 Task: Log work in the project AgileBazaar for the issue 'Upgrade the deployment process of a web application to improve the speed and reliability of deployment' spent time as '3w 3d 12h 19m' and remaining time as '3w 2d 14h 41m' and add a flag. Now add the issue to the epic 'Event Management Process Improvement'. Log work in the project AgileBazaar for the issue 'Create a new online platform for online cooking courses with advanced recipe sharing and meal planning features' spent time as '2w 4d 7h 42m' and remaining time as '5w 3d 6h 43m' and clone the issue. Now add the issue to the epic 'Access Management Process Improvement'
Action: Mouse moved to (197, 60)
Screenshot: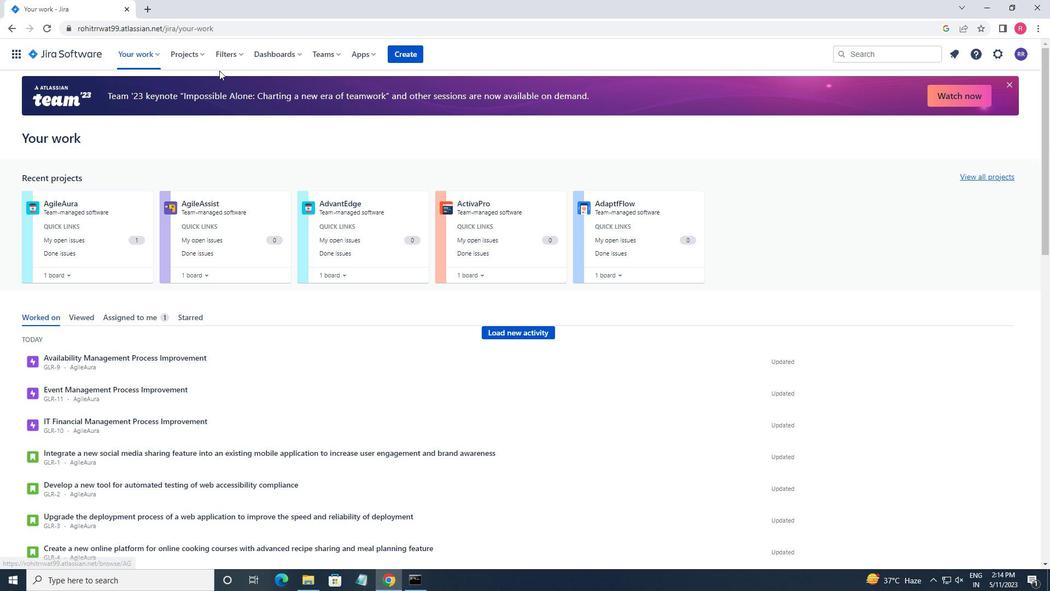 
Action: Mouse pressed left at (197, 60)
Screenshot: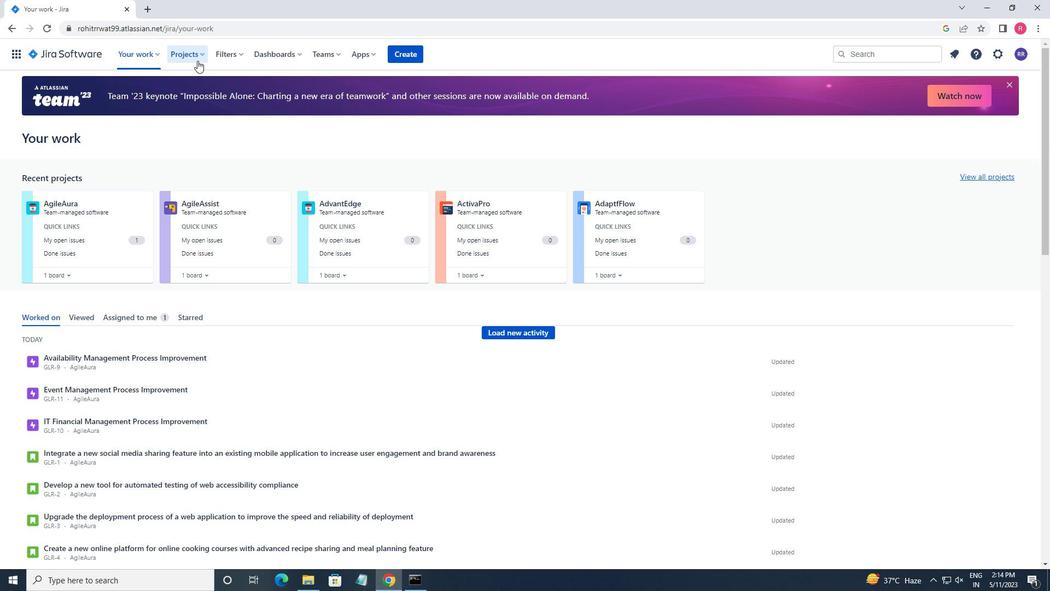 
Action: Mouse moved to (216, 99)
Screenshot: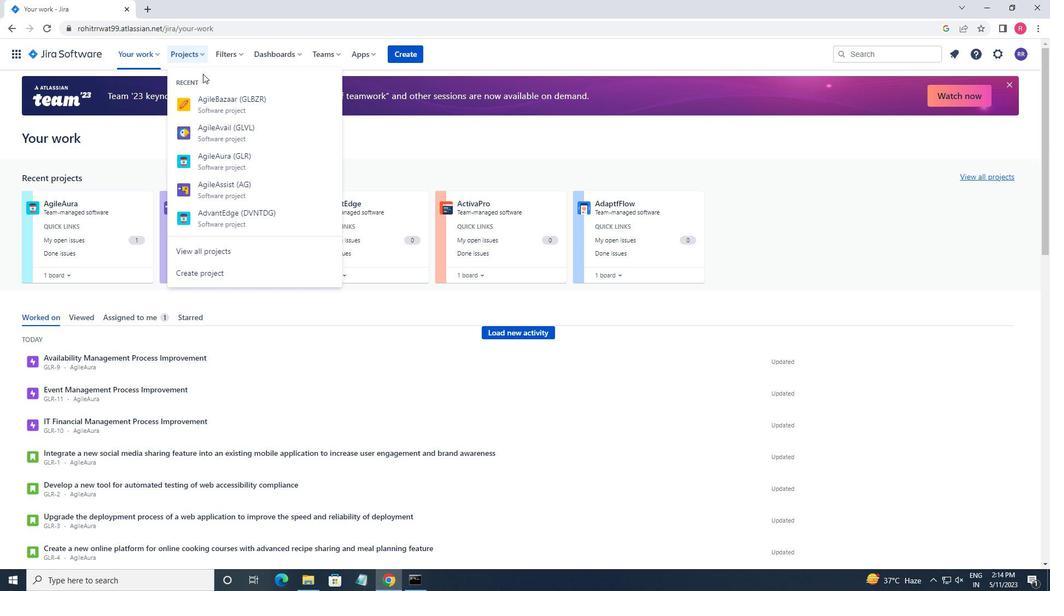 
Action: Mouse pressed left at (216, 99)
Screenshot: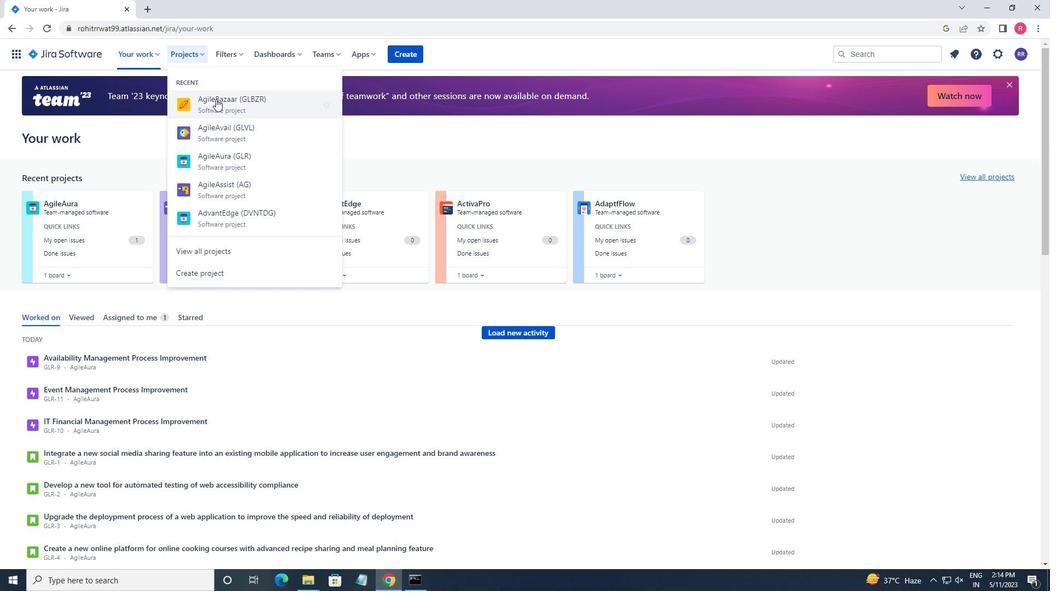 
Action: Mouse moved to (71, 167)
Screenshot: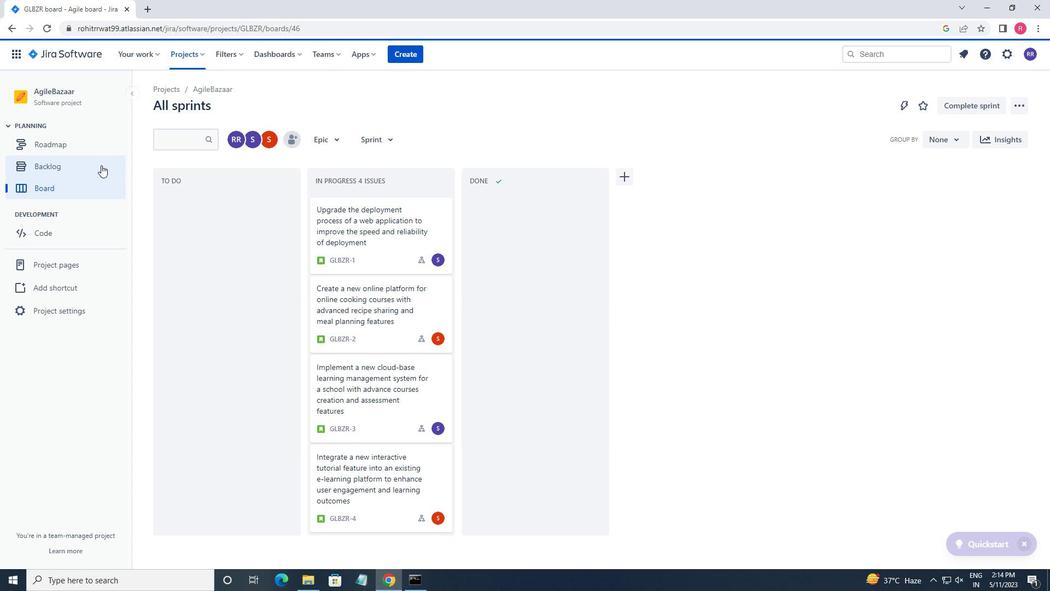 
Action: Mouse pressed left at (71, 167)
Screenshot: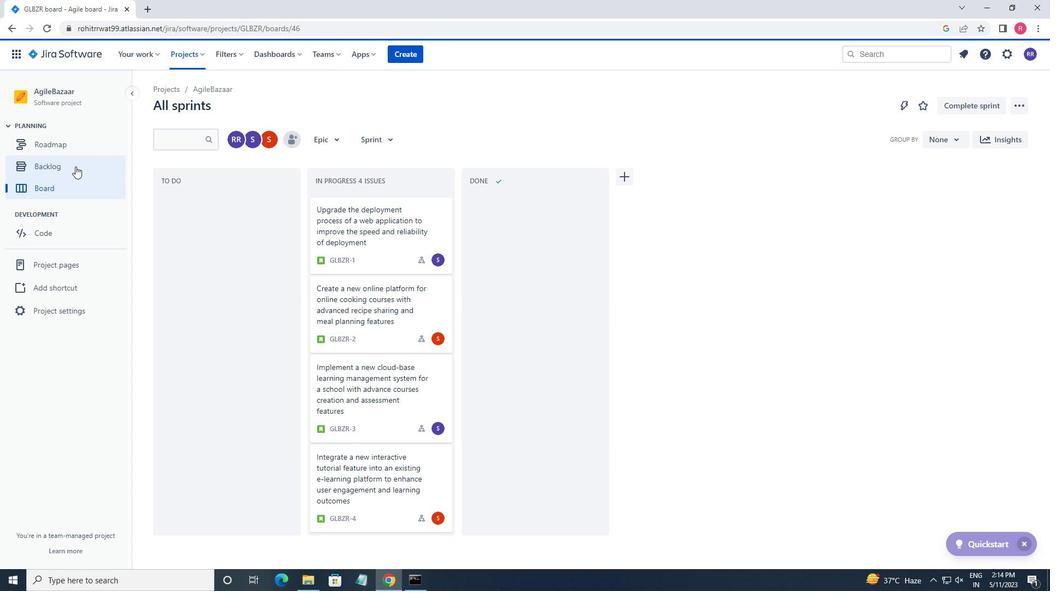 
Action: Mouse moved to (860, 196)
Screenshot: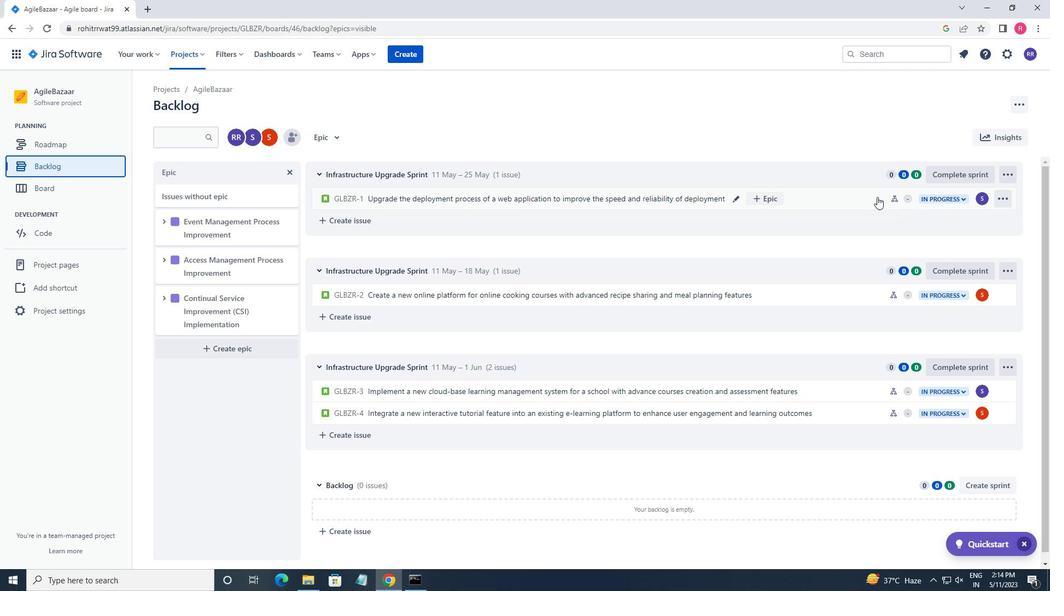 
Action: Mouse pressed left at (860, 196)
Screenshot: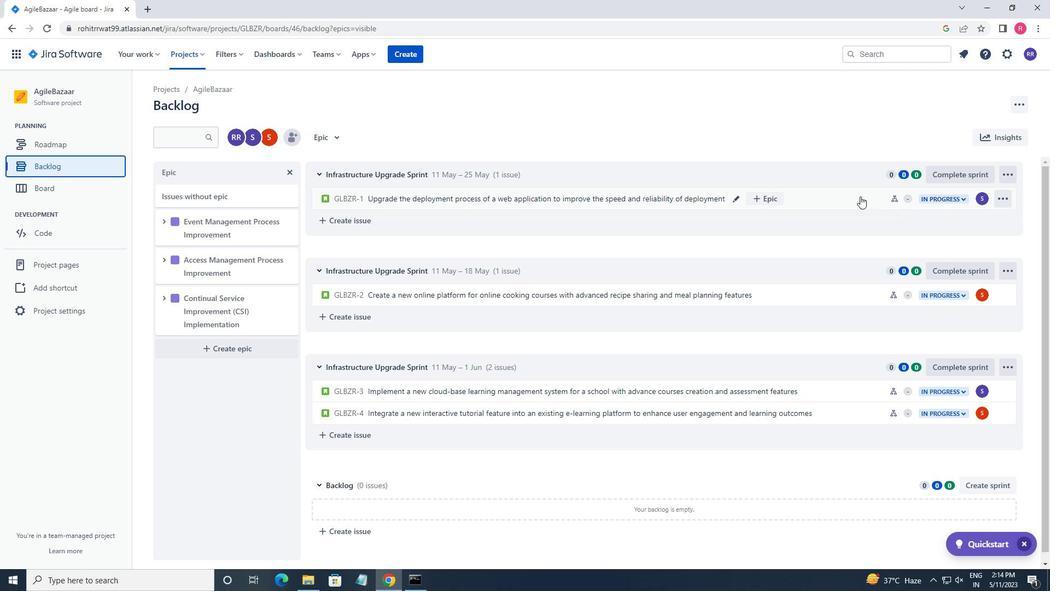 
Action: Mouse moved to (1006, 173)
Screenshot: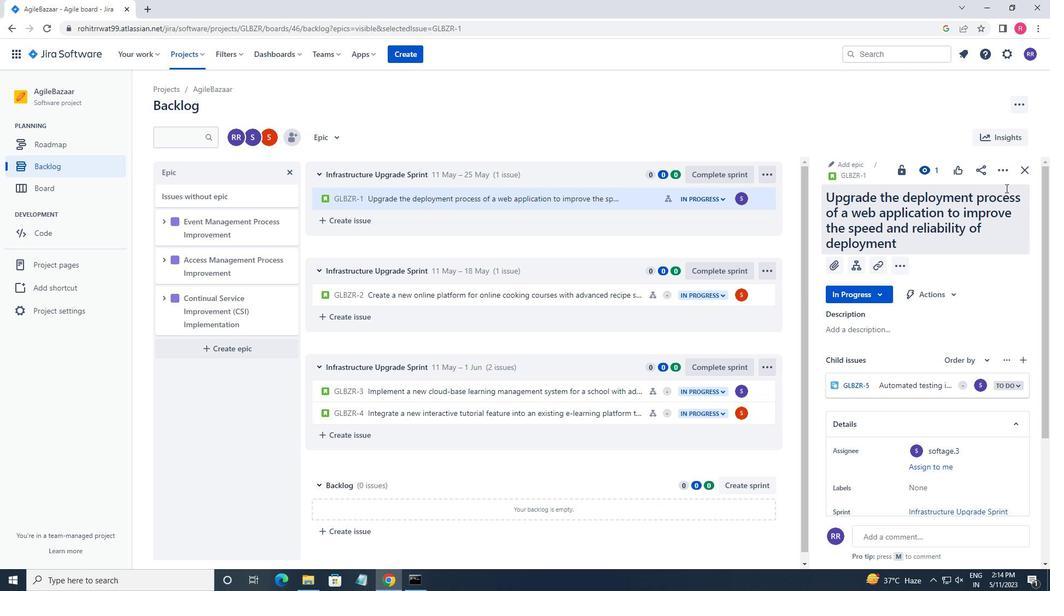 
Action: Mouse pressed left at (1006, 173)
Screenshot: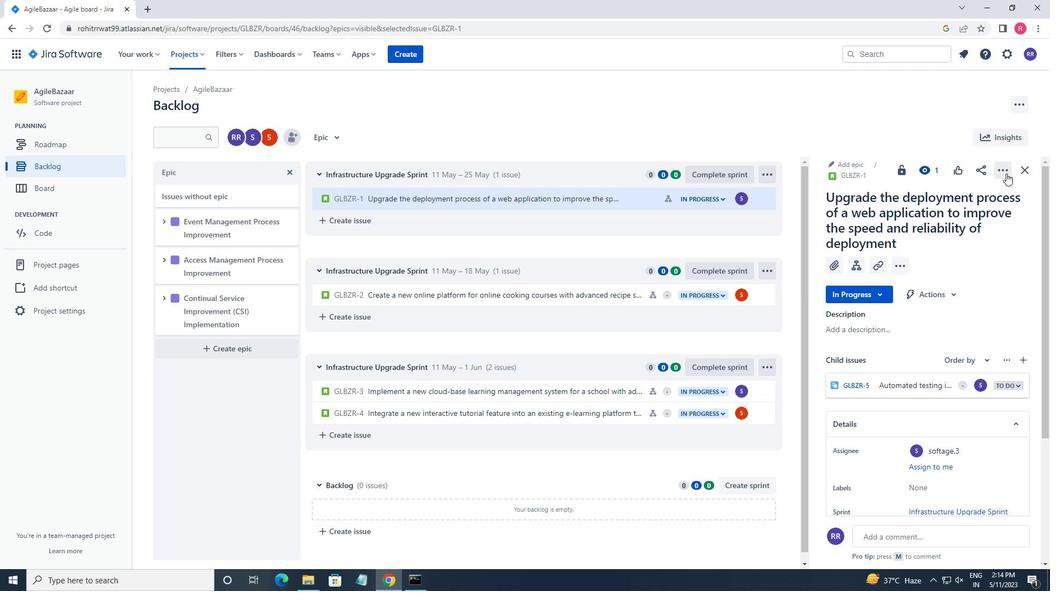
Action: Mouse moved to (915, 498)
Screenshot: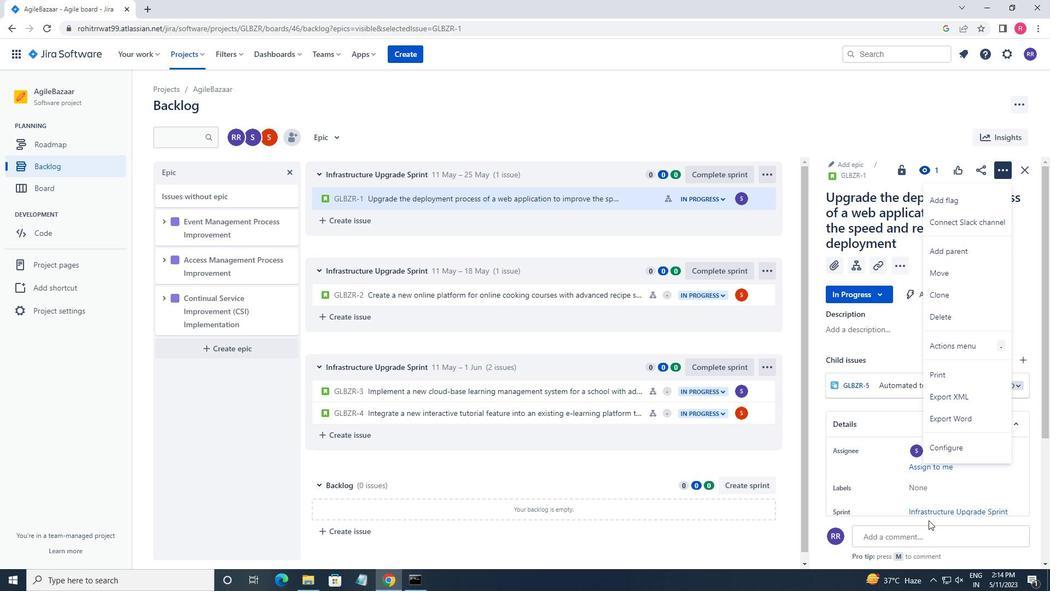 
Action: Mouse scrolled (915, 498) with delta (0, 0)
Screenshot: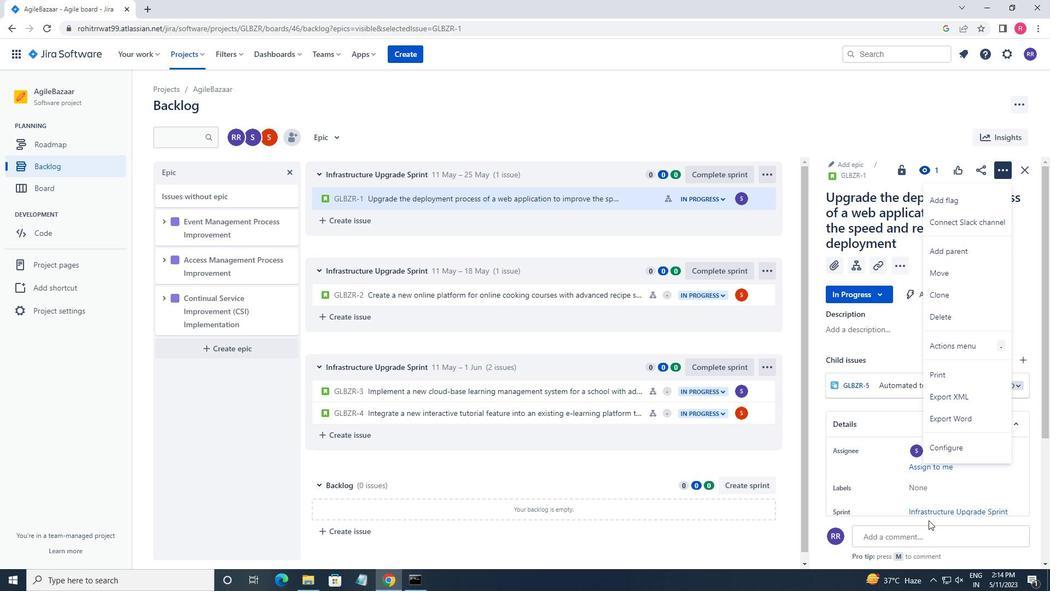 
Action: Mouse moved to (915, 498)
Screenshot: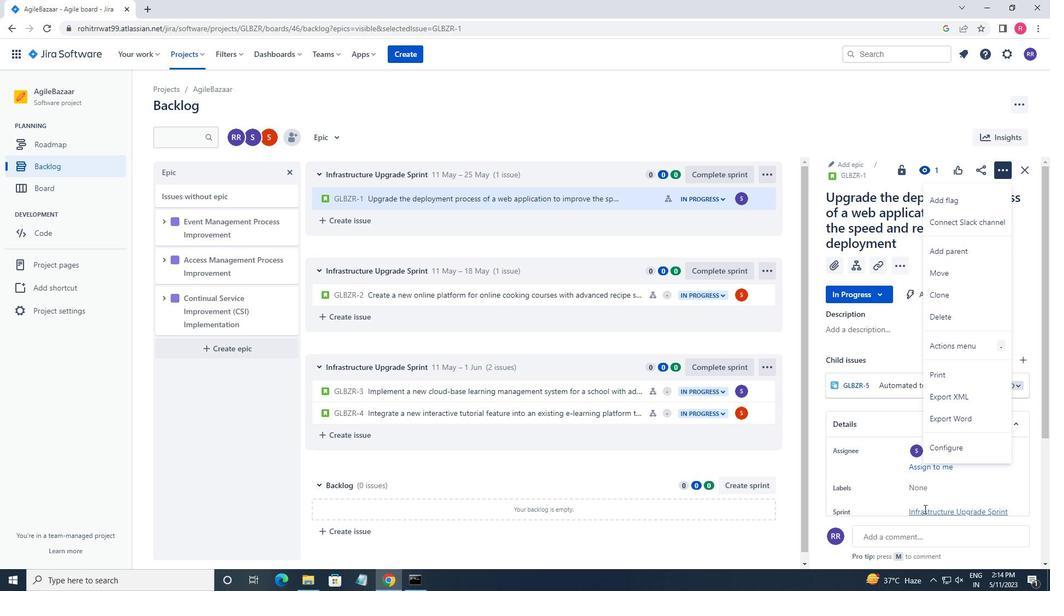 
Action: Mouse scrolled (915, 498) with delta (0, 0)
Screenshot: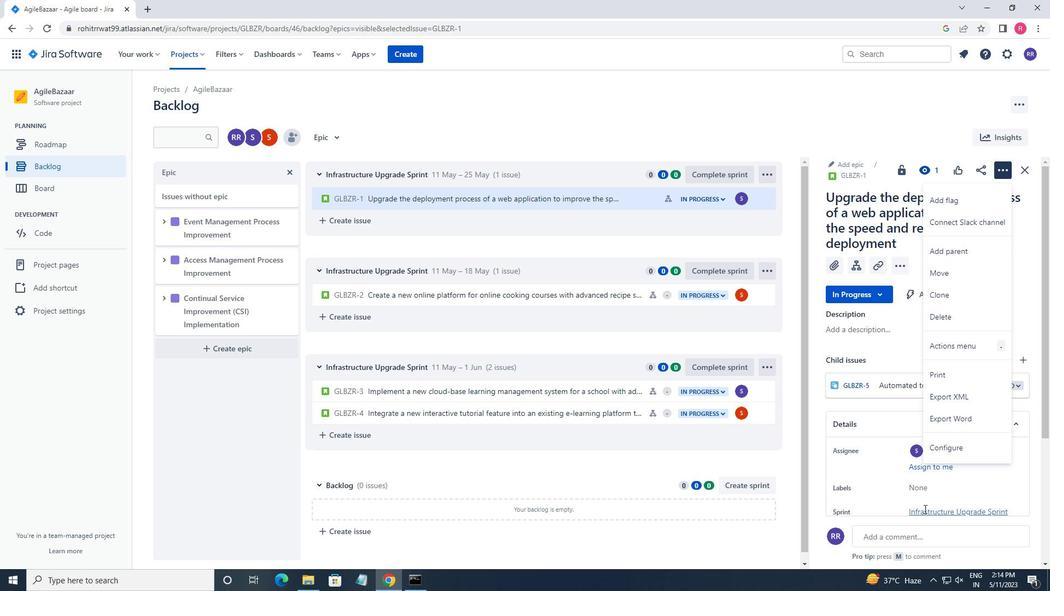 
Action: Mouse scrolled (915, 498) with delta (0, 0)
Screenshot: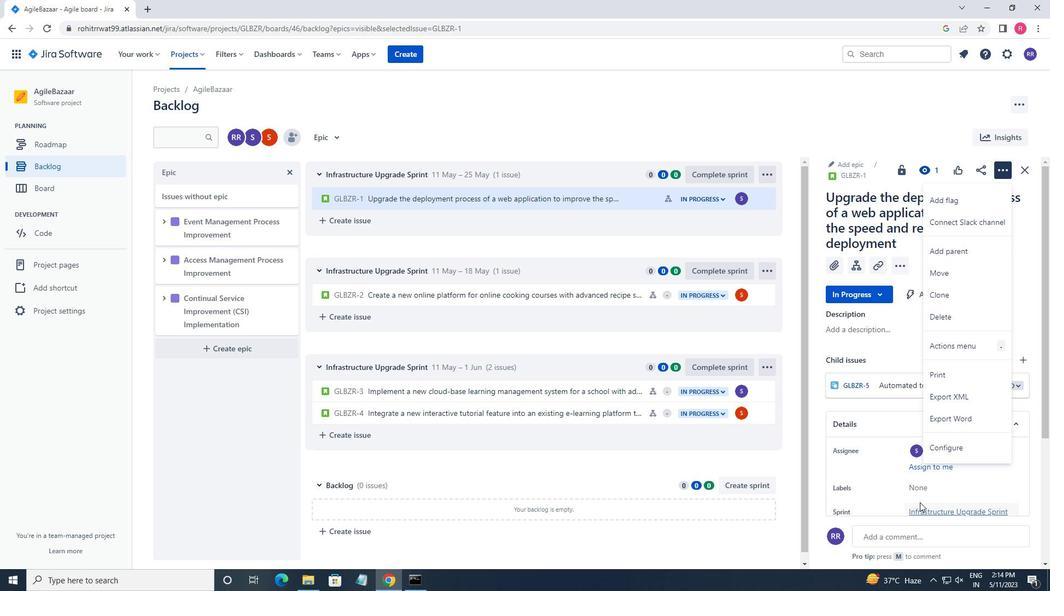 
Action: Mouse scrolled (915, 498) with delta (0, 0)
Screenshot: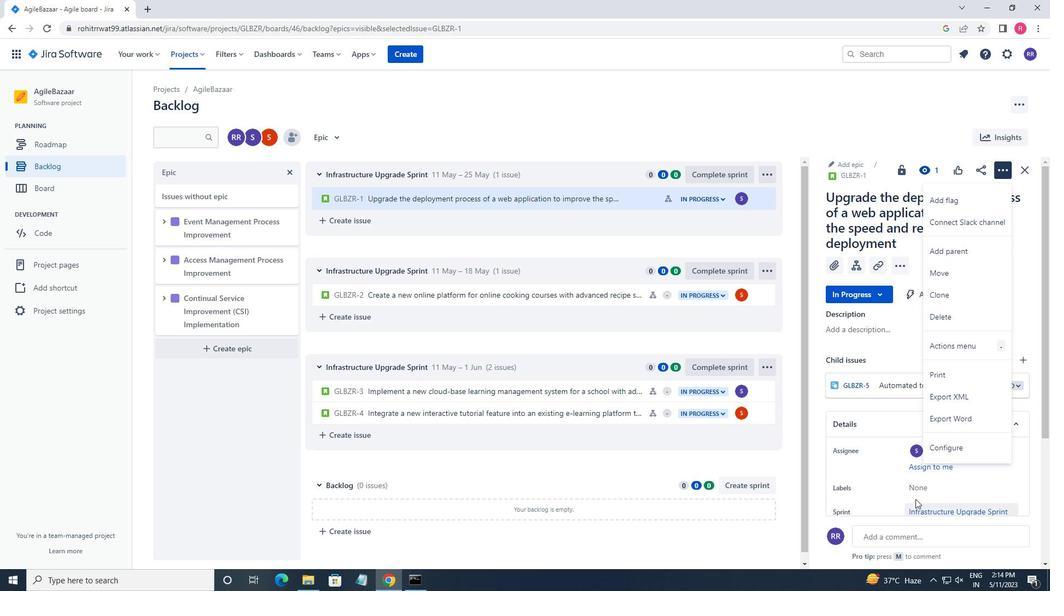 
Action: Mouse moved to (915, 498)
Screenshot: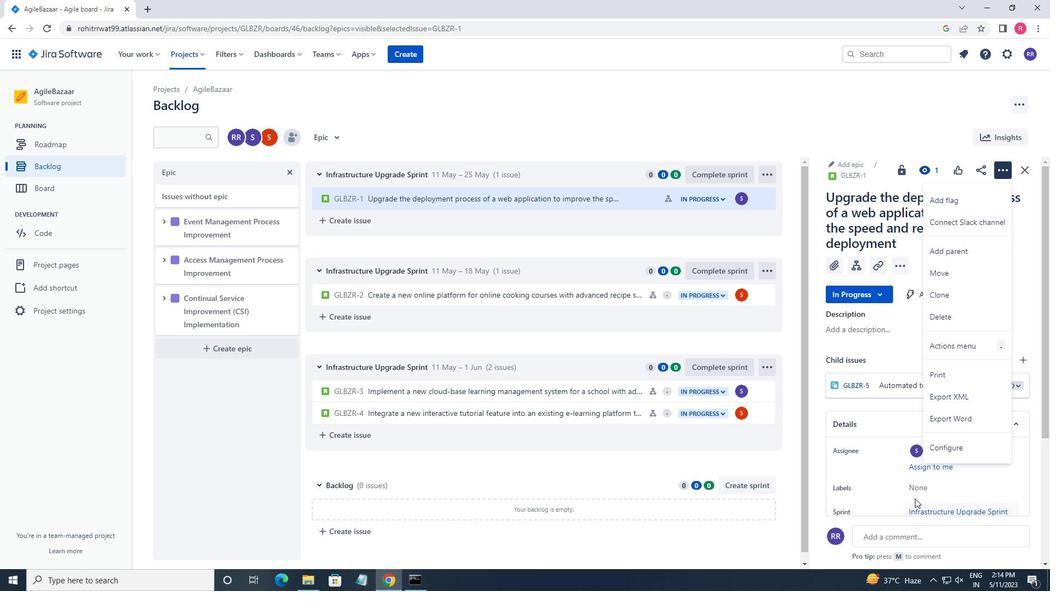 
Action: Mouse scrolled (915, 497) with delta (0, 0)
Screenshot: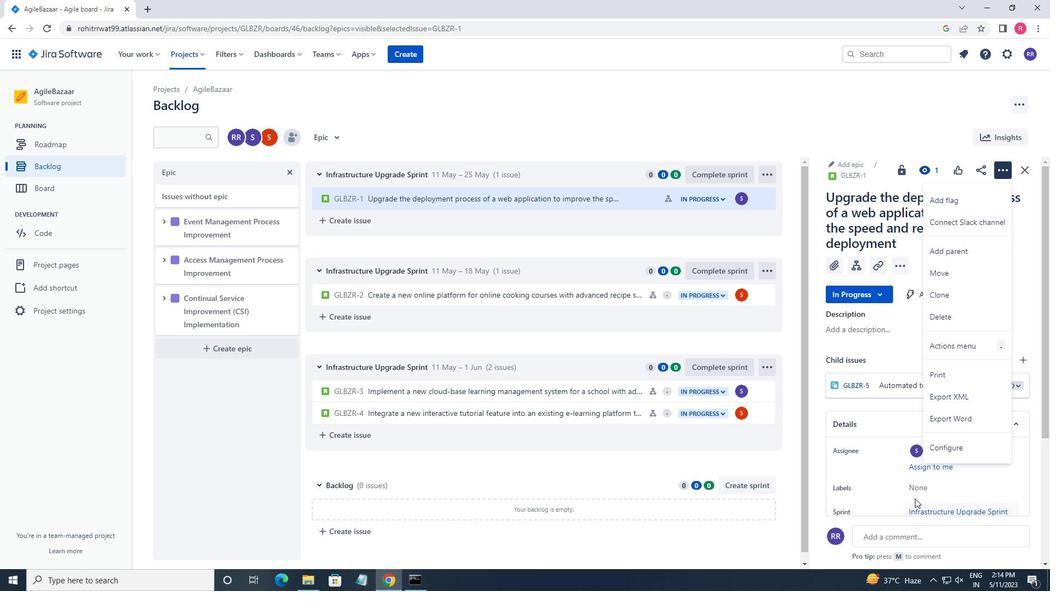 
Action: Mouse moved to (914, 496)
Screenshot: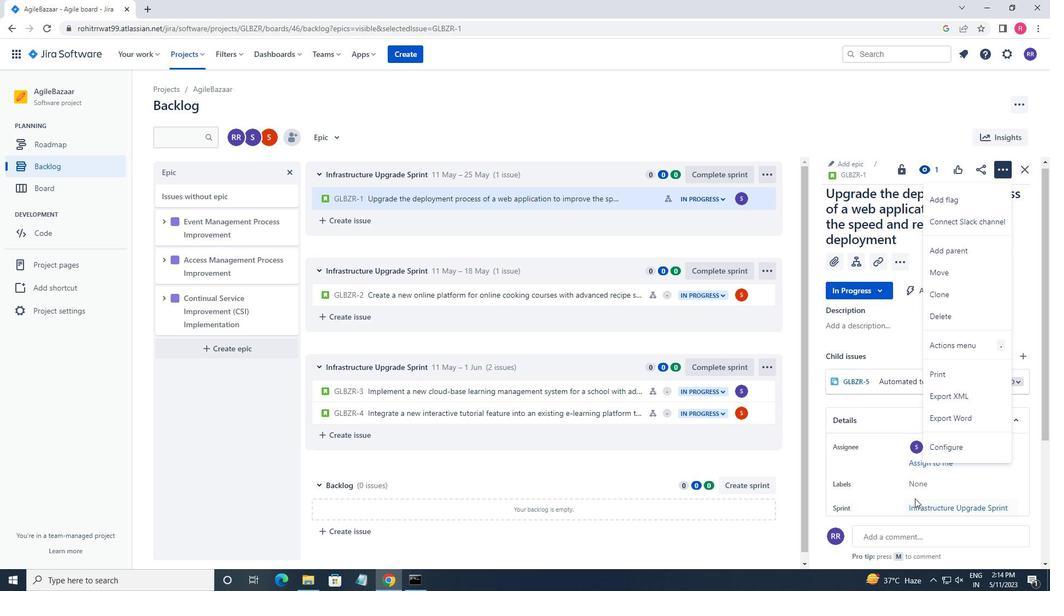 
Action: Mouse scrolled (914, 496) with delta (0, 0)
Screenshot: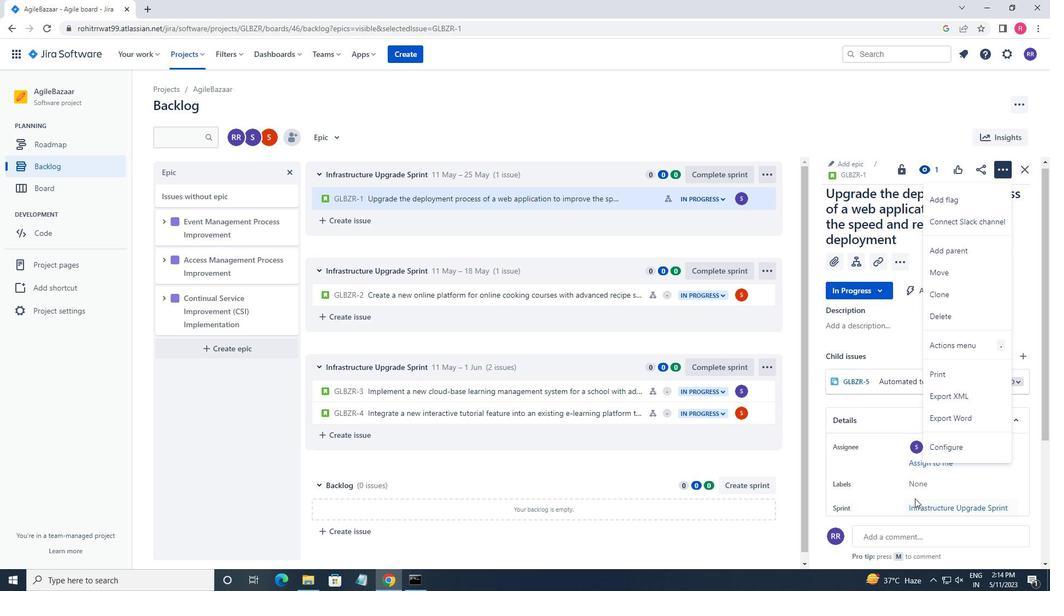 
Action: Mouse moved to (876, 473)
Screenshot: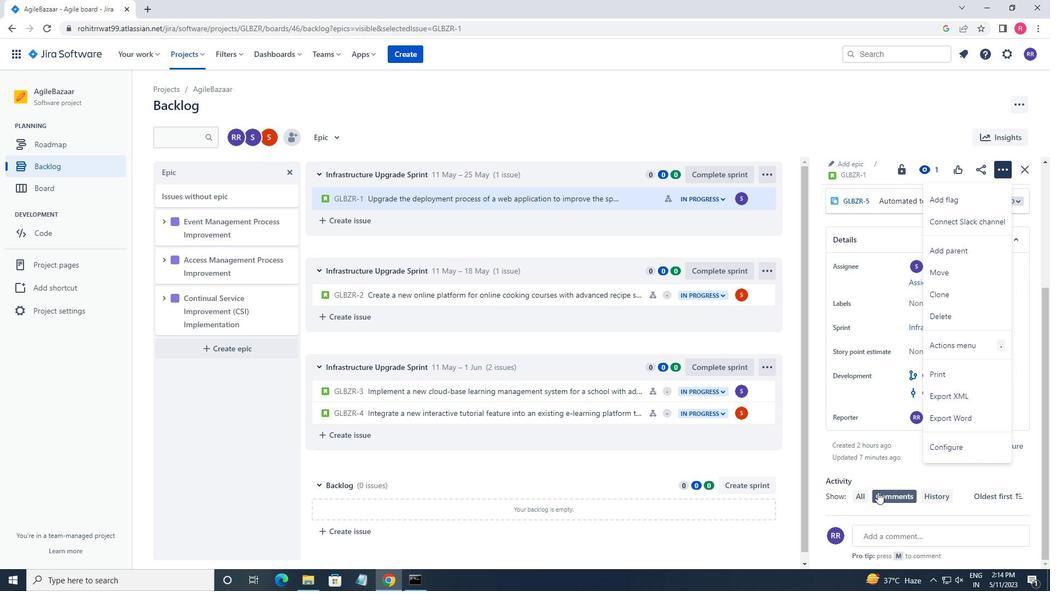 
Action: Mouse pressed left at (876, 473)
Screenshot: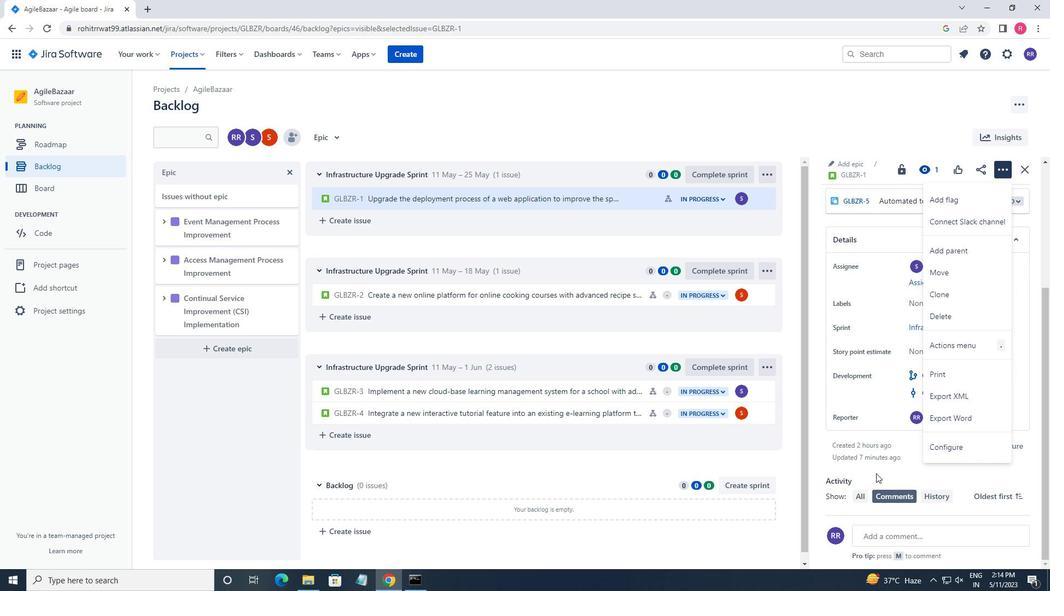 
Action: Mouse moved to (986, 447)
Screenshot: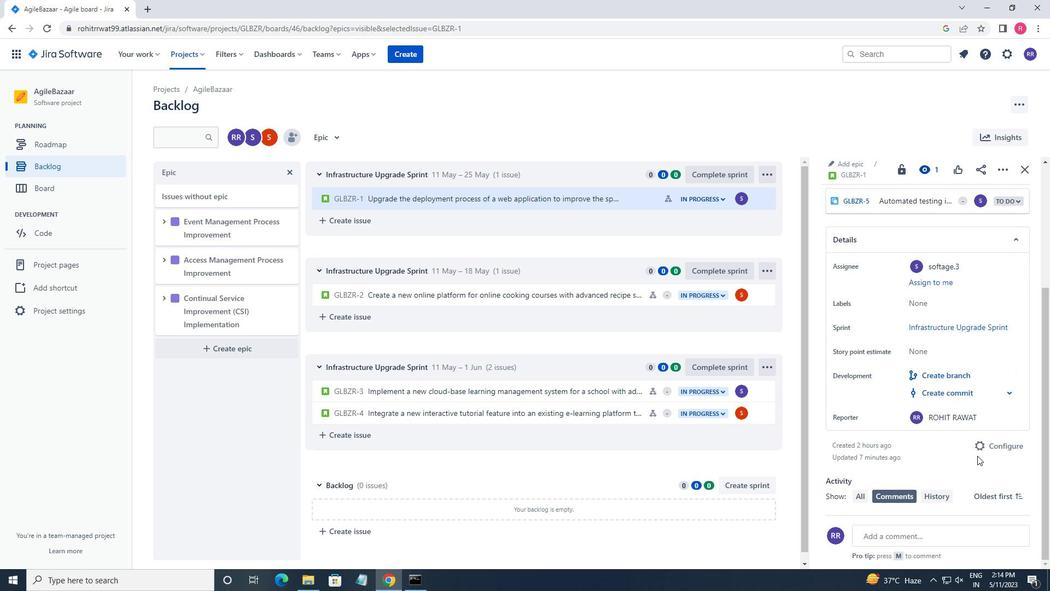 
Action: Mouse pressed left at (986, 447)
Screenshot: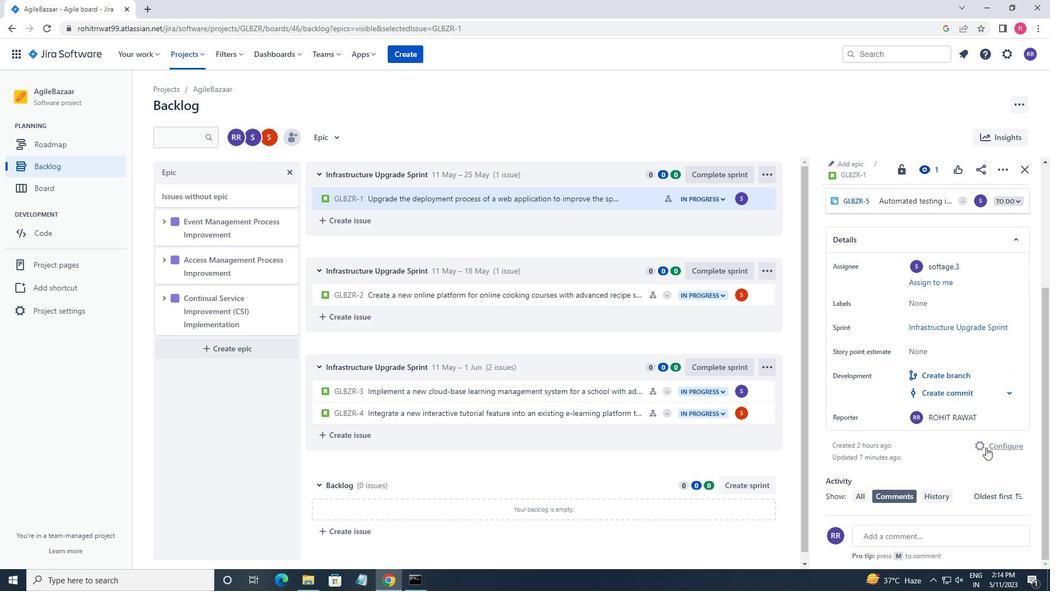 
Action: Mouse moved to (919, 377)
Screenshot: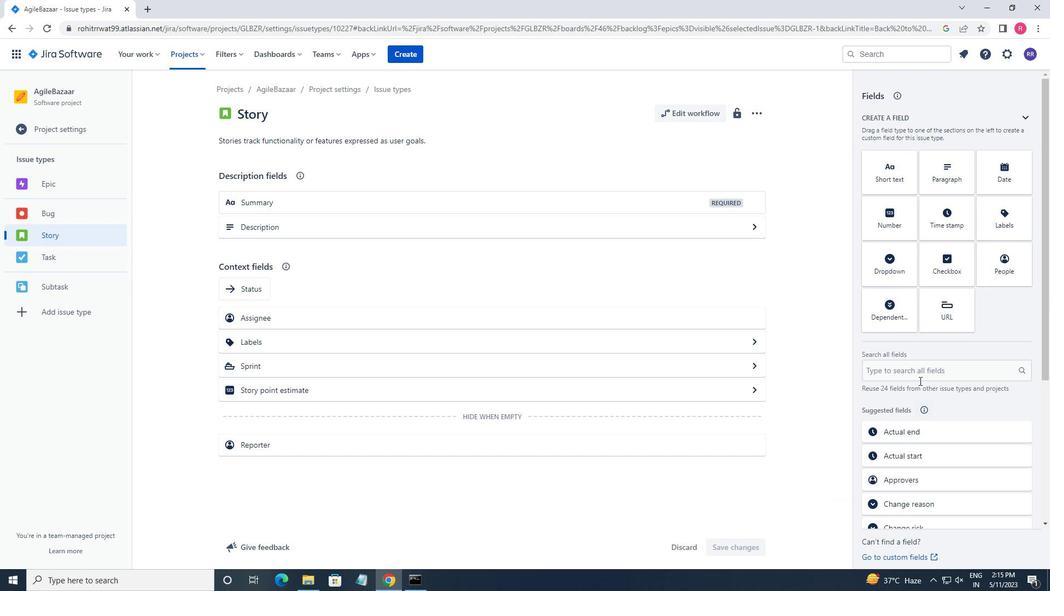
Action: Mouse pressed left at (919, 377)
Screenshot: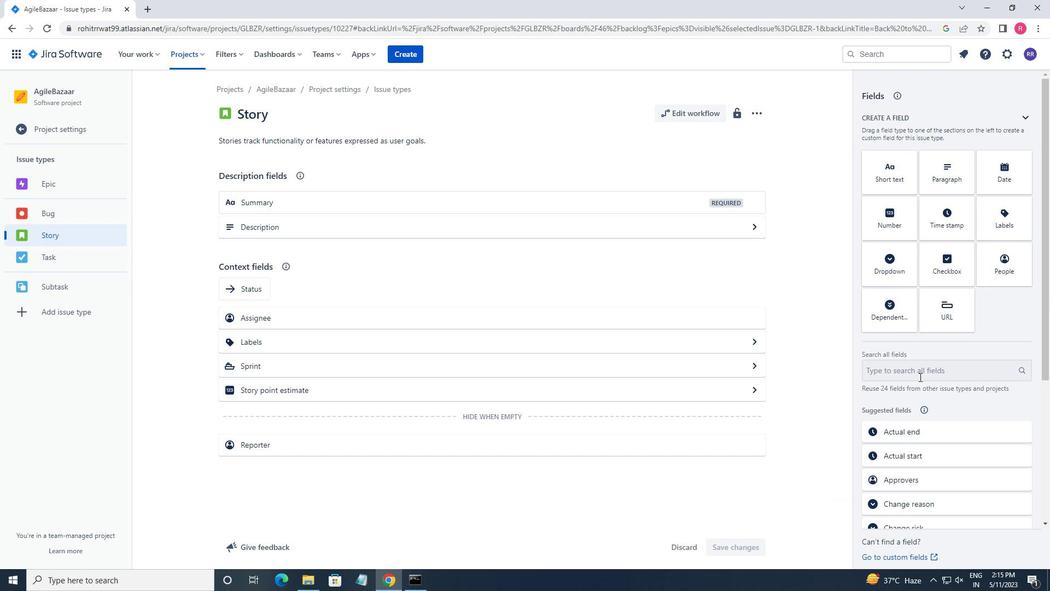 
Action: Key pressed time
Screenshot: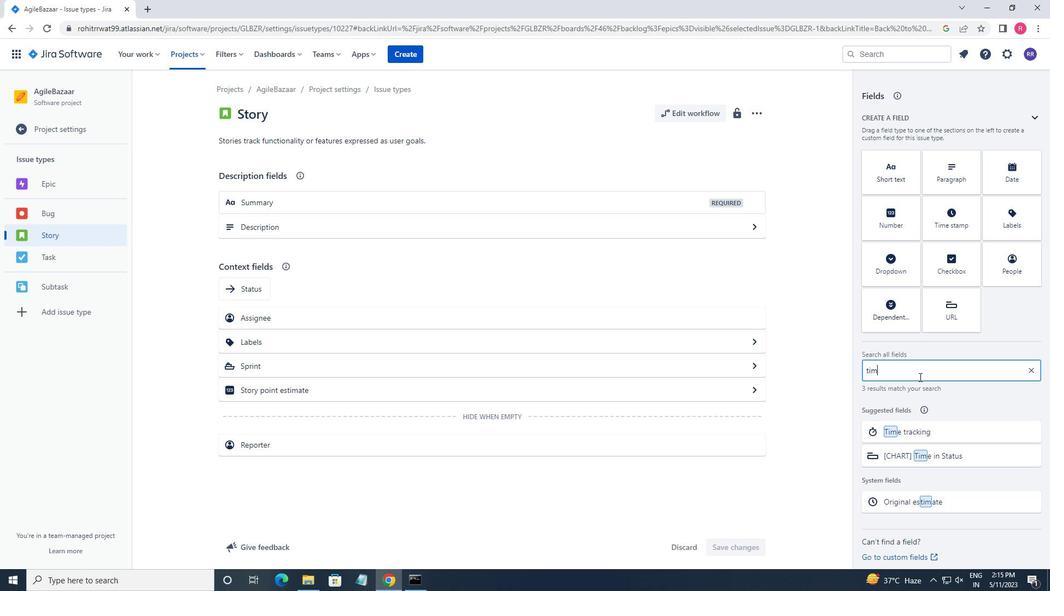 
Action: Mouse moved to (931, 427)
Screenshot: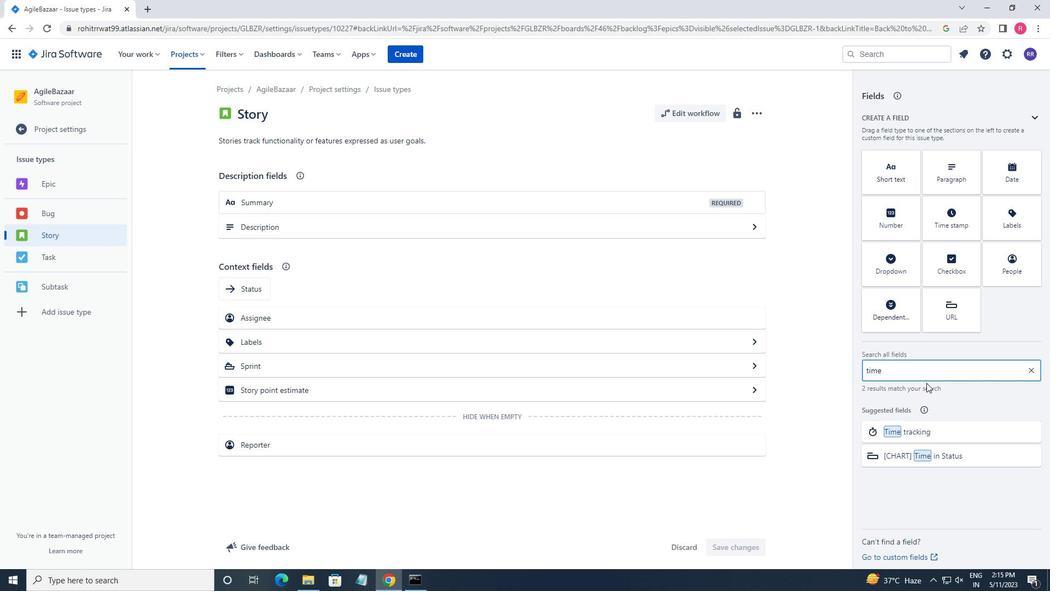 
Action: Mouse pressed left at (931, 427)
Screenshot: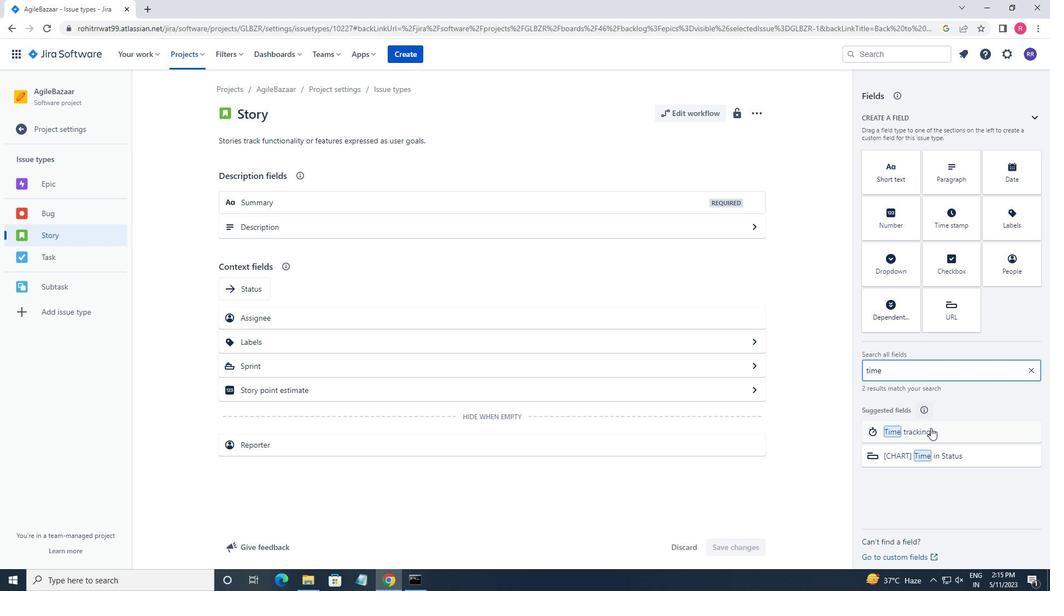 
Action: Mouse moved to (927, 435)
Screenshot: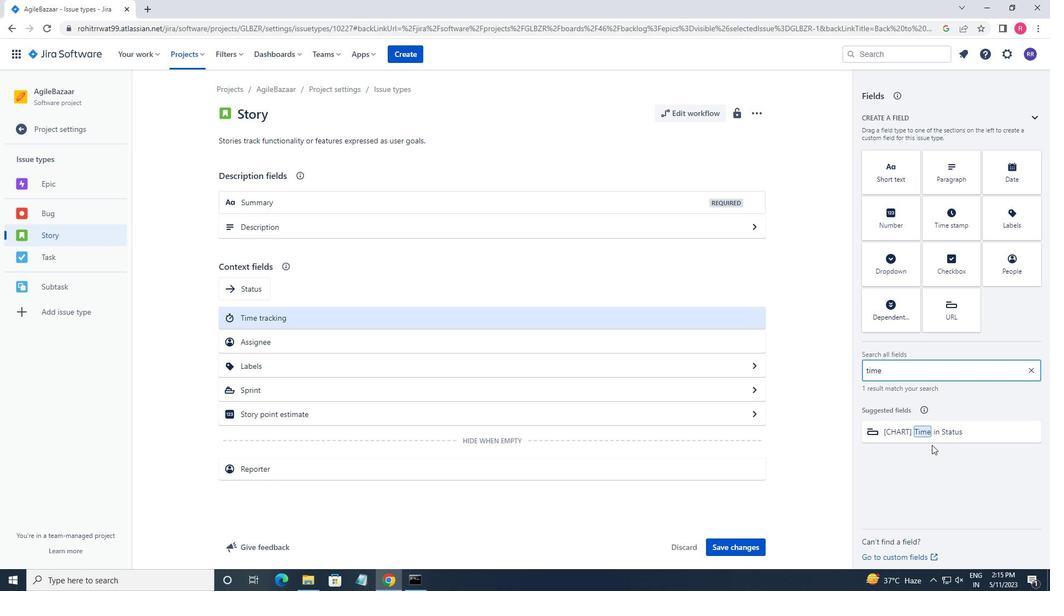 
Action: Mouse pressed left at (927, 435)
Screenshot: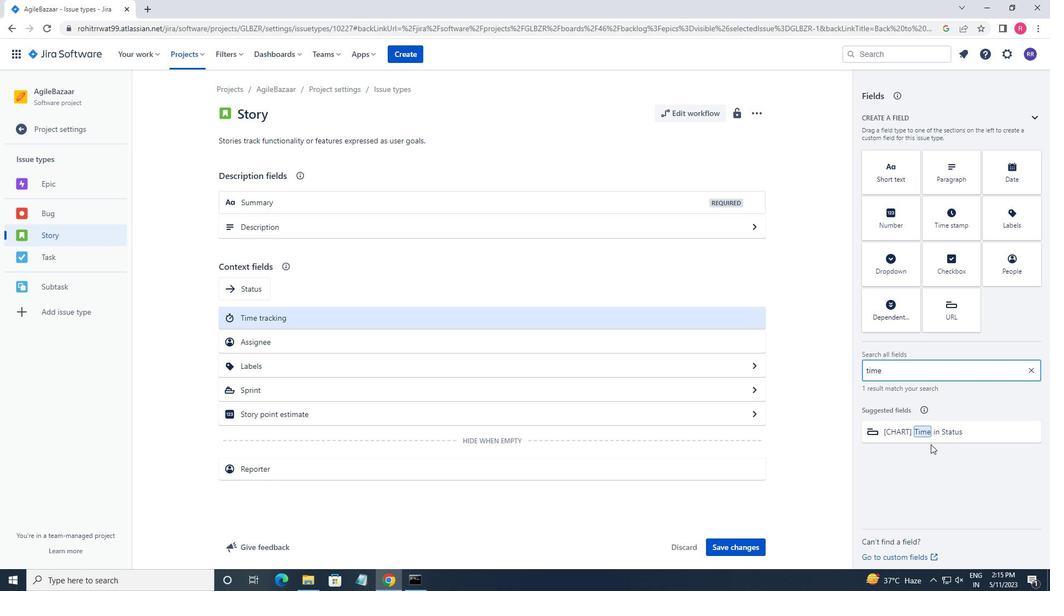 
Action: Mouse moved to (380, 236)
Screenshot: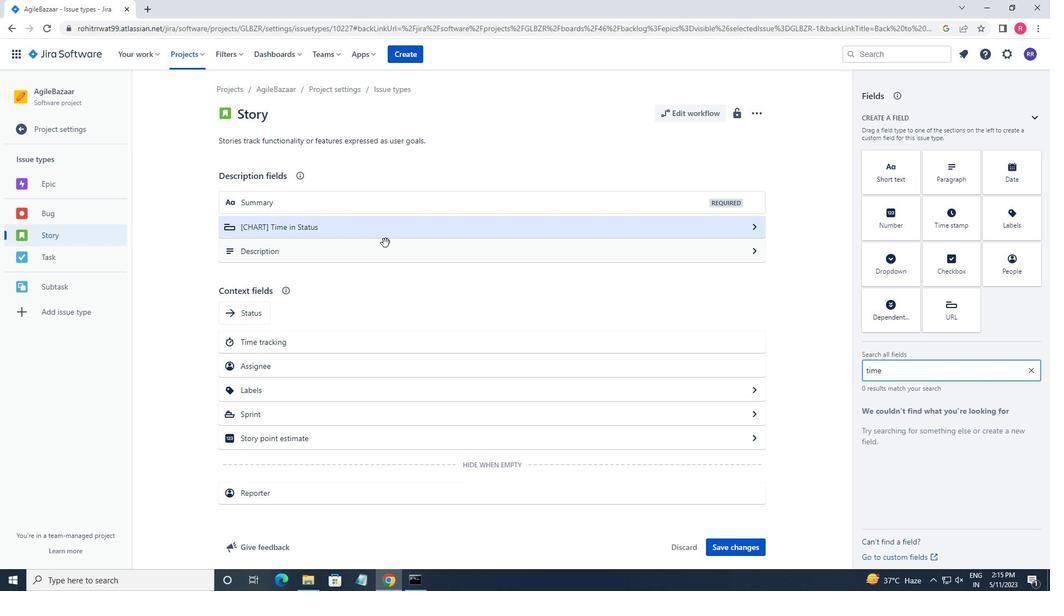 
Action: Mouse pressed left at (380, 236)
Screenshot: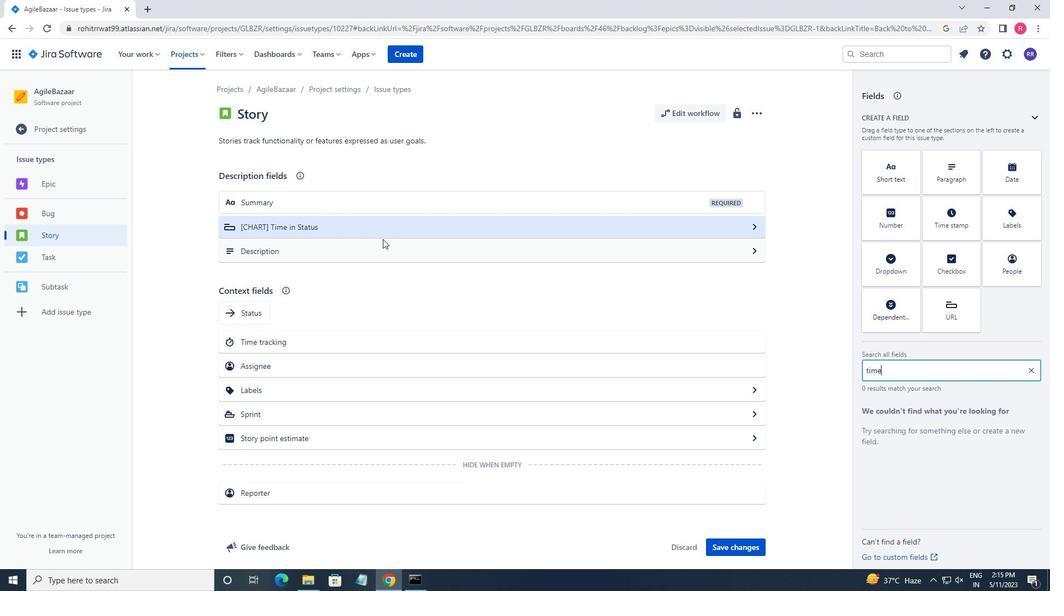 
Action: Mouse moved to (666, 253)
Screenshot: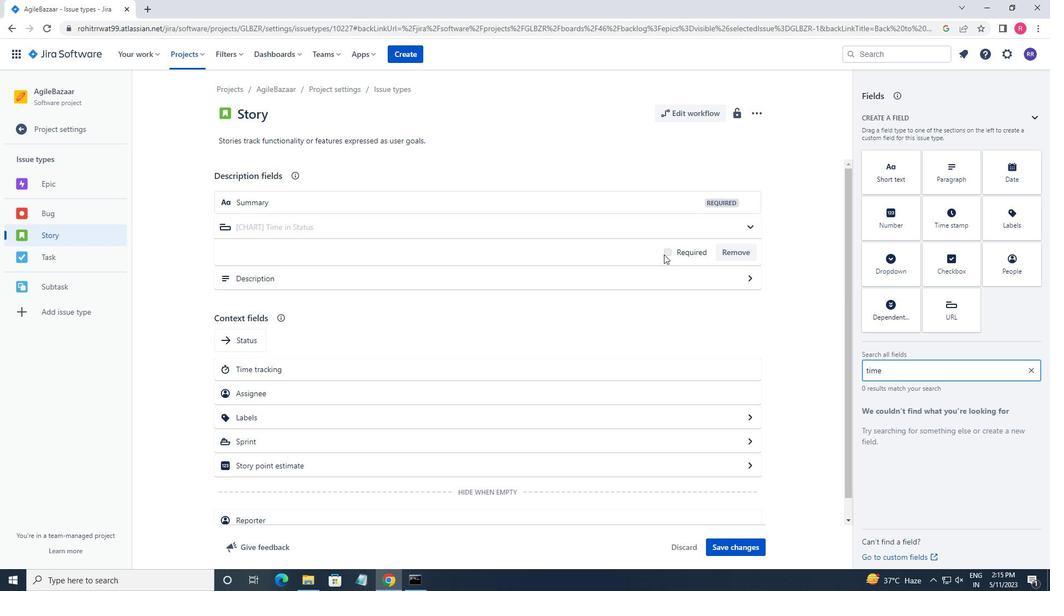 
Action: Mouse pressed left at (666, 253)
Screenshot: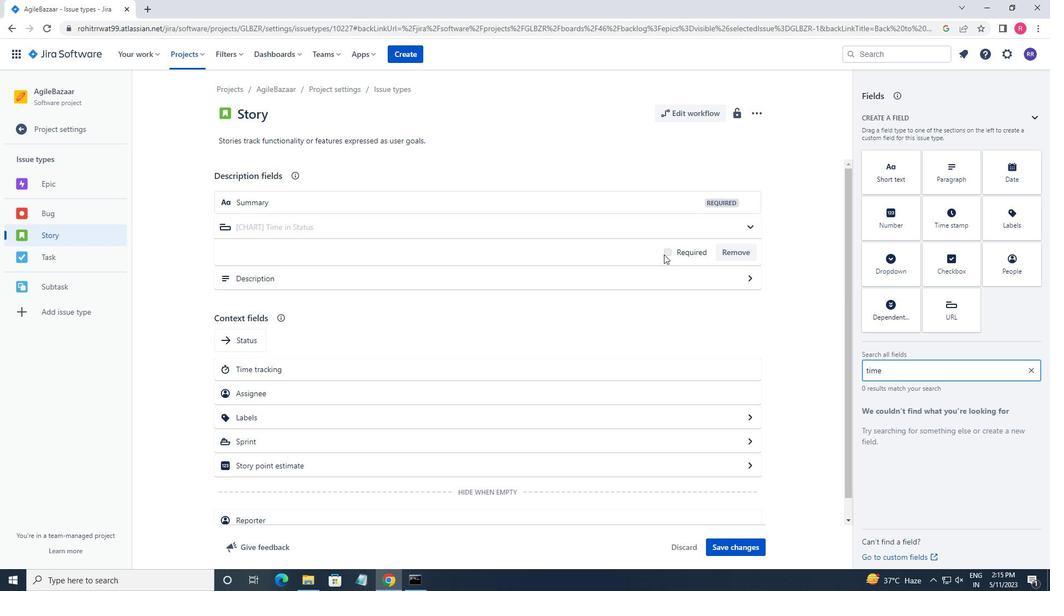 
Action: Mouse moved to (721, 550)
Screenshot: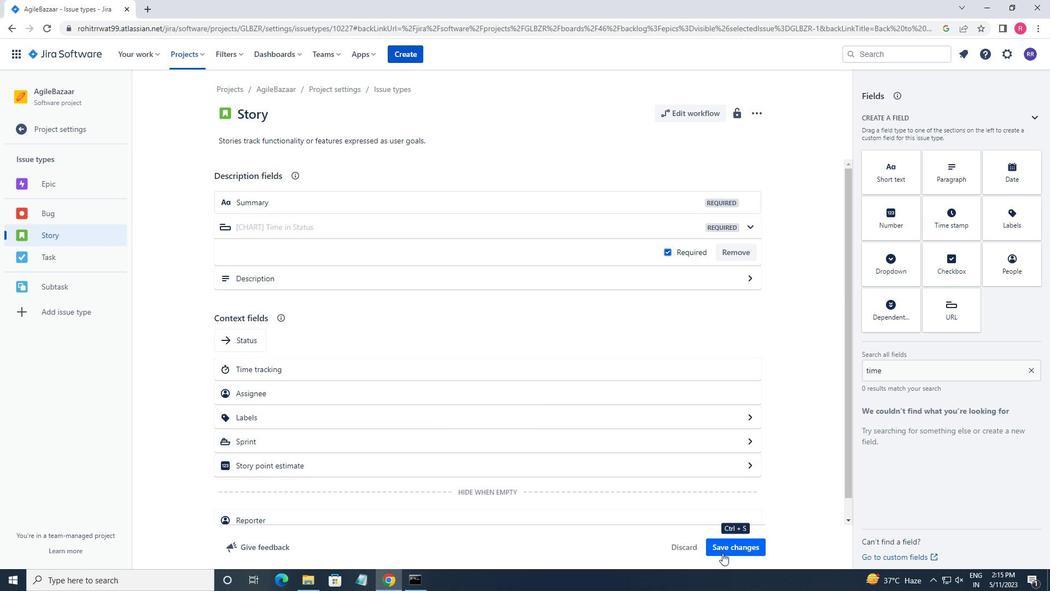 
Action: Mouse pressed left at (721, 550)
Screenshot: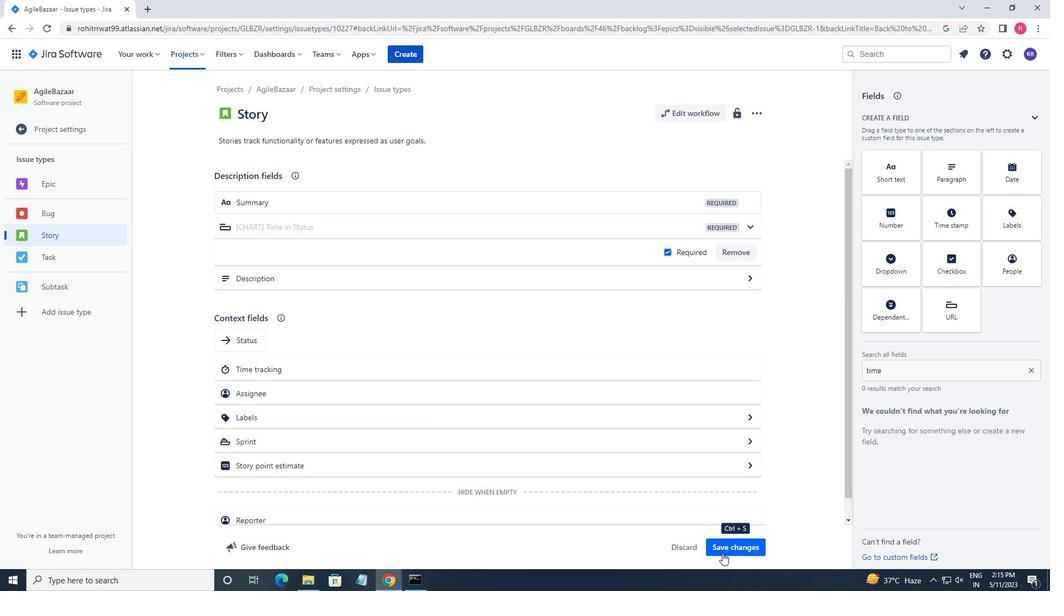 
Action: Mouse moved to (48, 120)
Screenshot: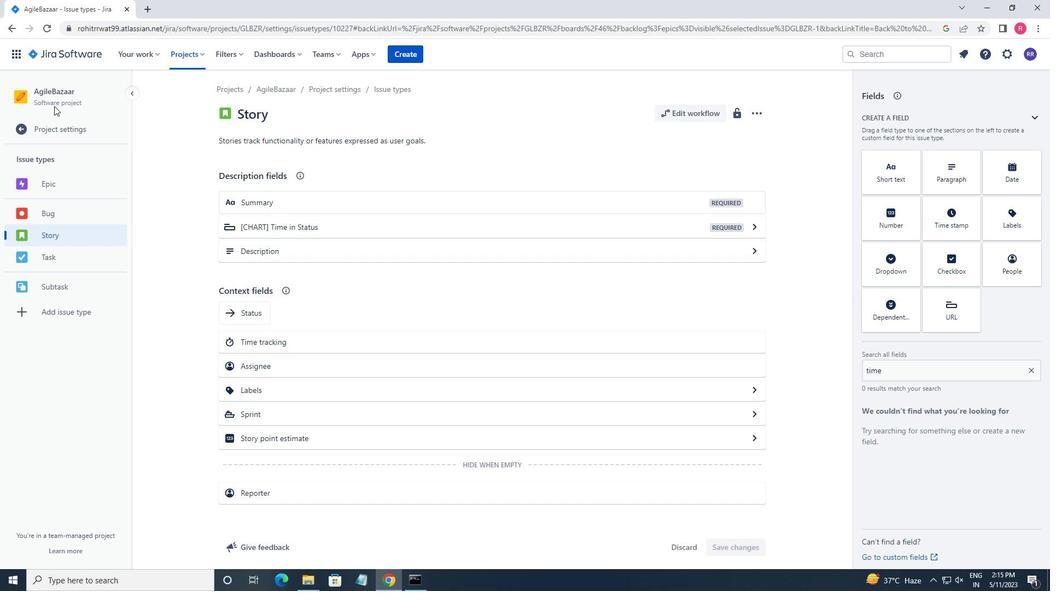 
Action: Mouse pressed left at (48, 120)
Screenshot: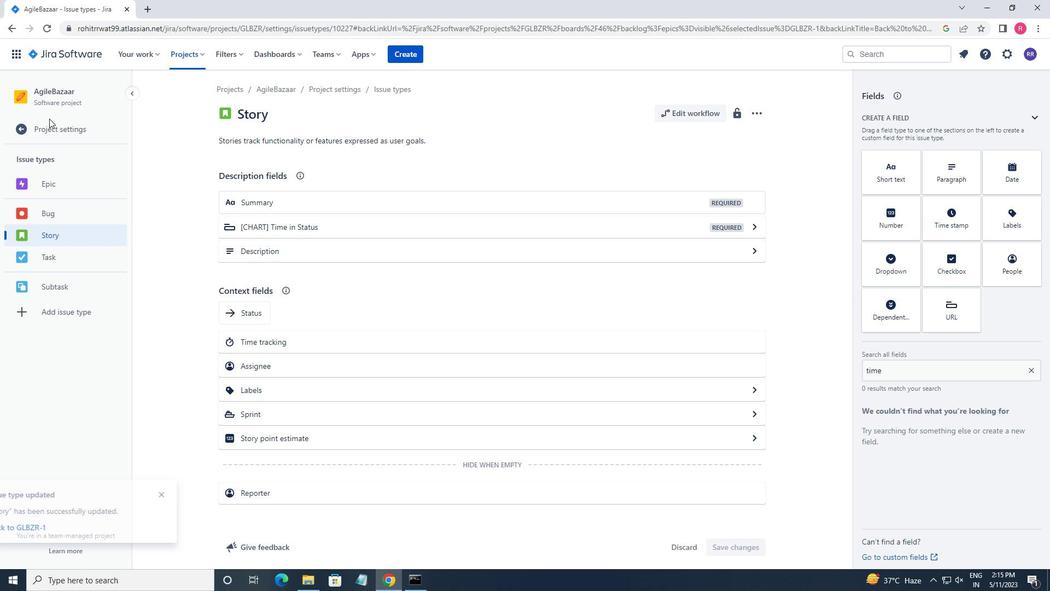 
Action: Mouse moved to (31, 125)
Screenshot: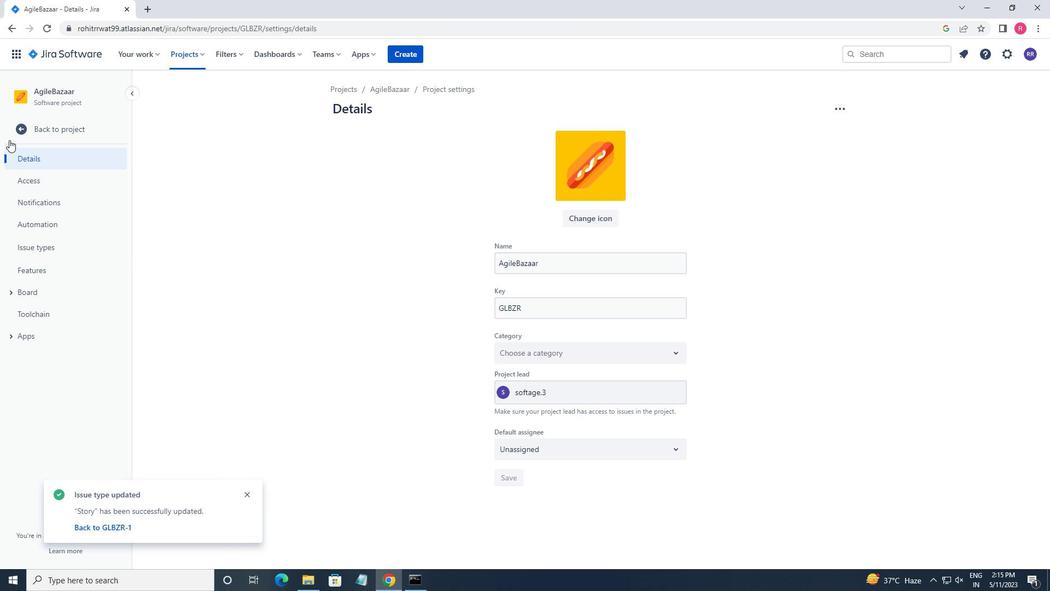 
Action: Mouse pressed left at (31, 125)
Screenshot: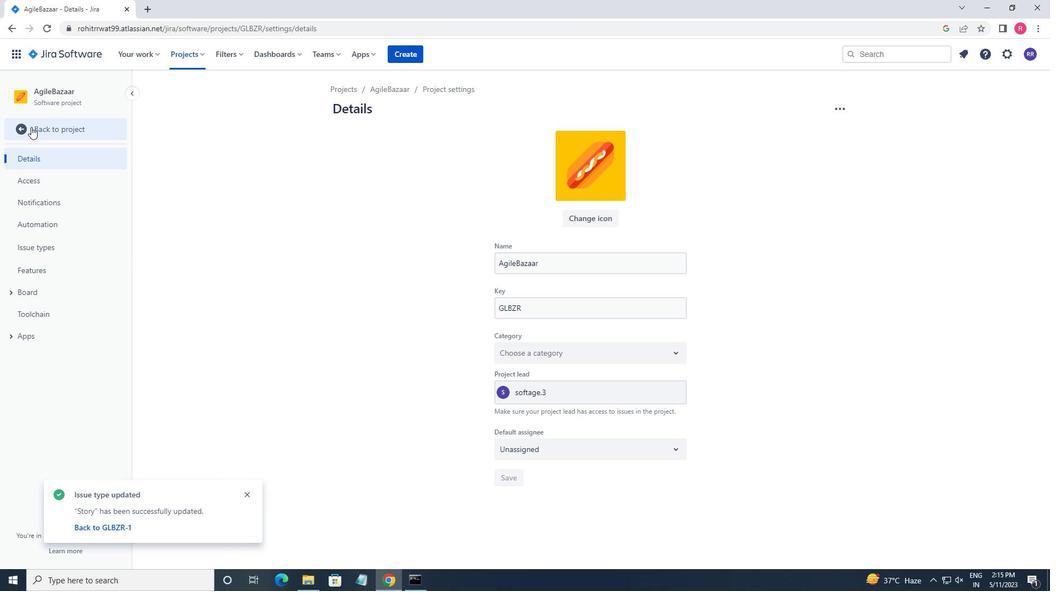 
Action: Mouse moved to (57, 163)
Screenshot: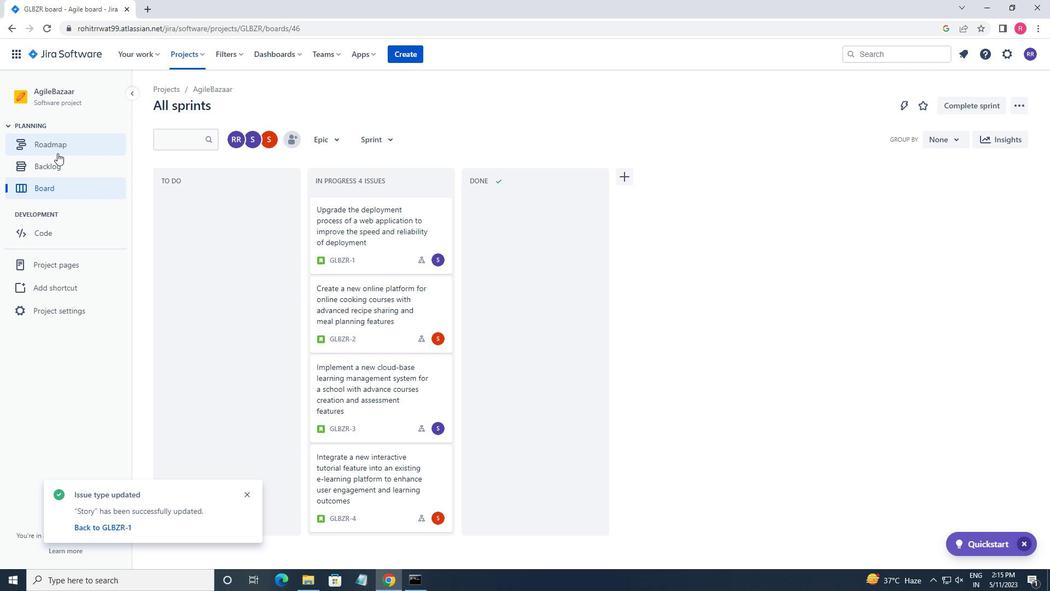 
Action: Mouse pressed left at (57, 163)
Screenshot: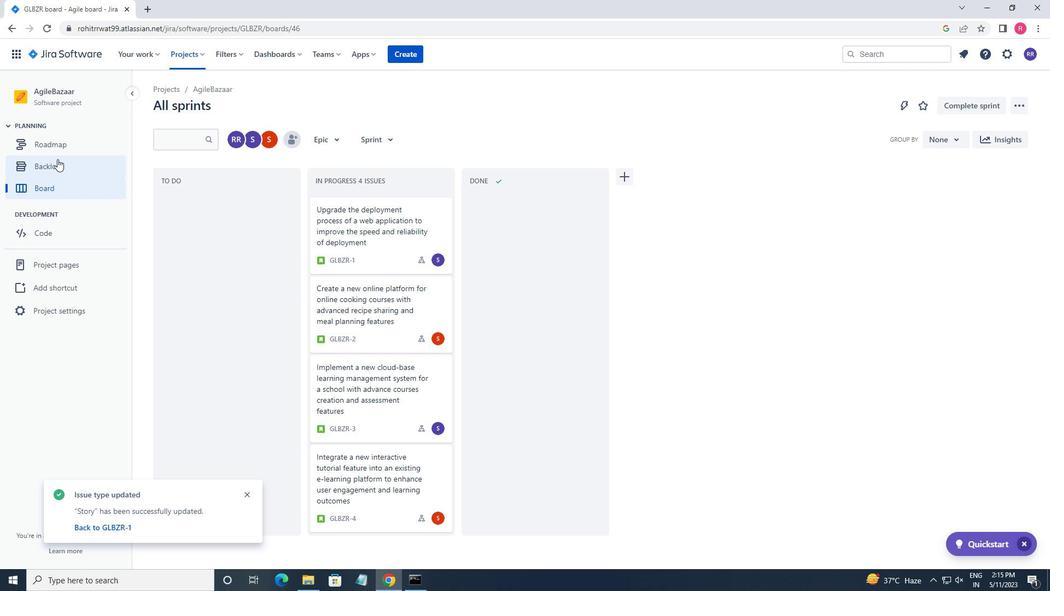 
Action: Mouse moved to (863, 202)
Screenshot: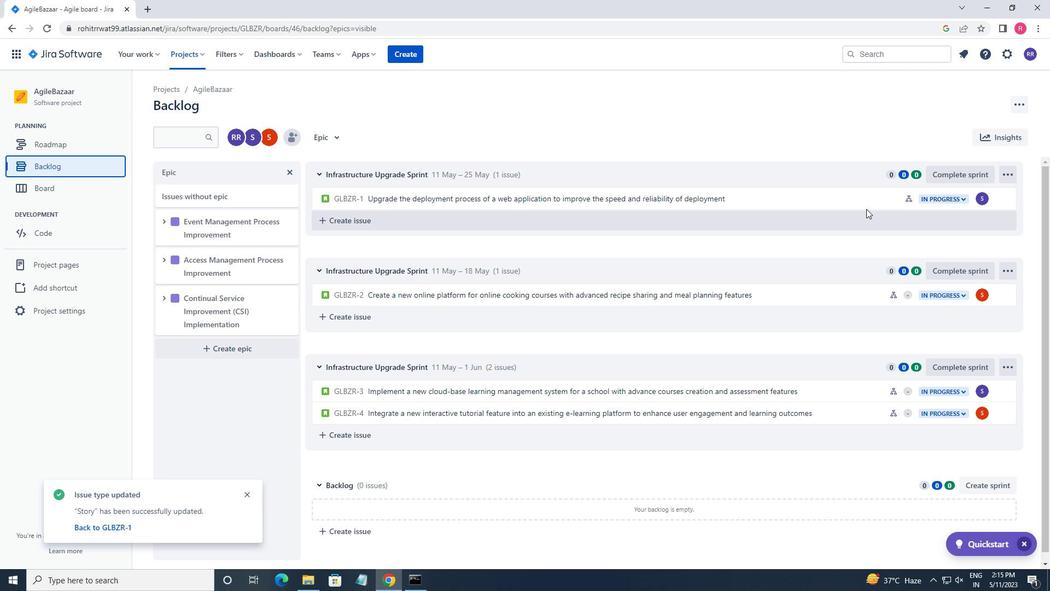 
Action: Mouse pressed left at (863, 202)
Screenshot: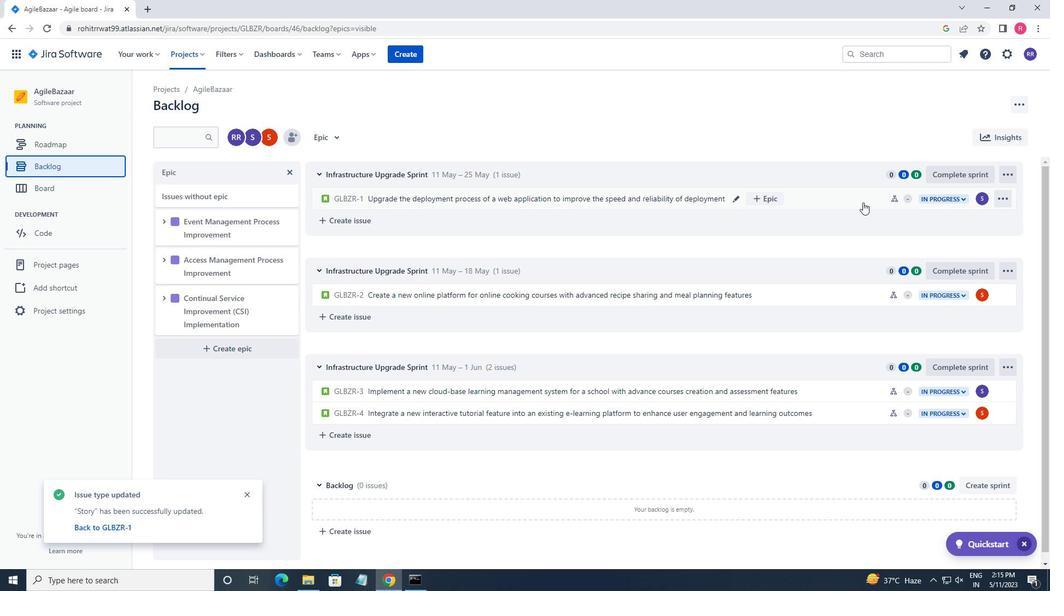 
Action: Mouse moved to (1000, 169)
Screenshot: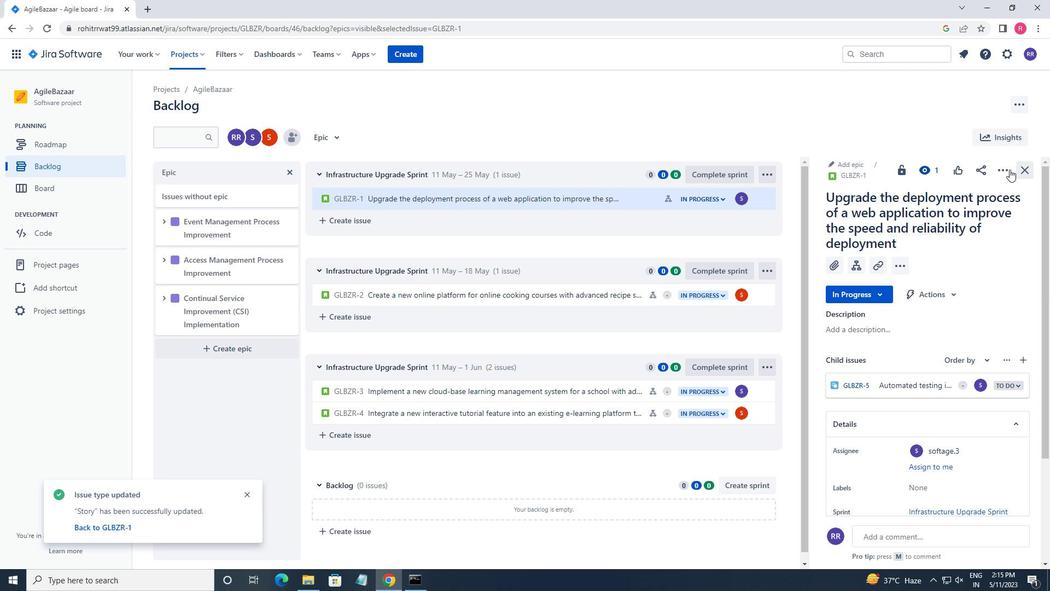 
Action: Mouse pressed left at (1000, 169)
Screenshot: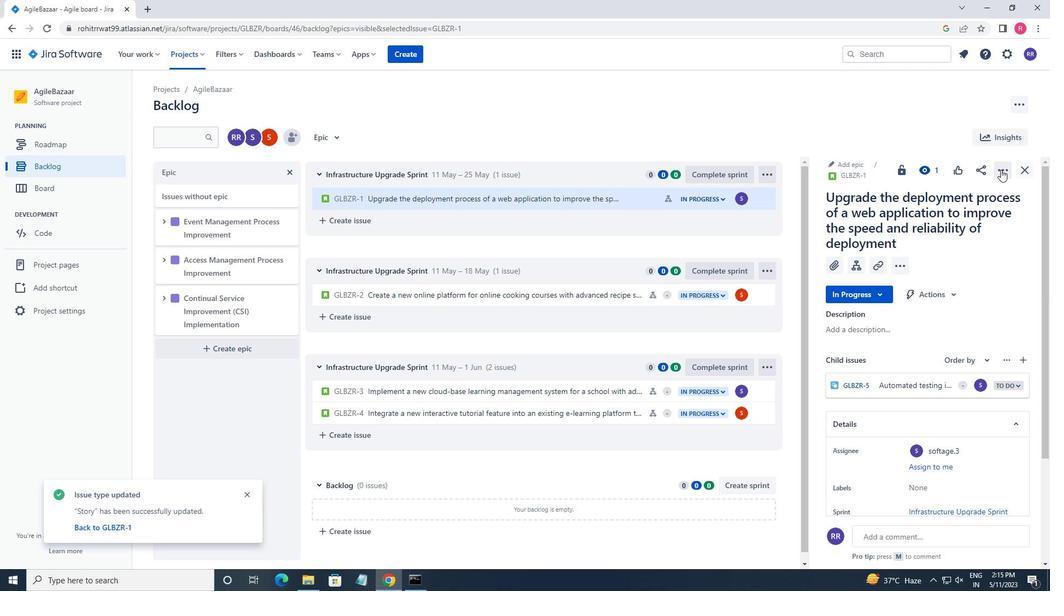 
Action: Mouse moved to (950, 204)
Screenshot: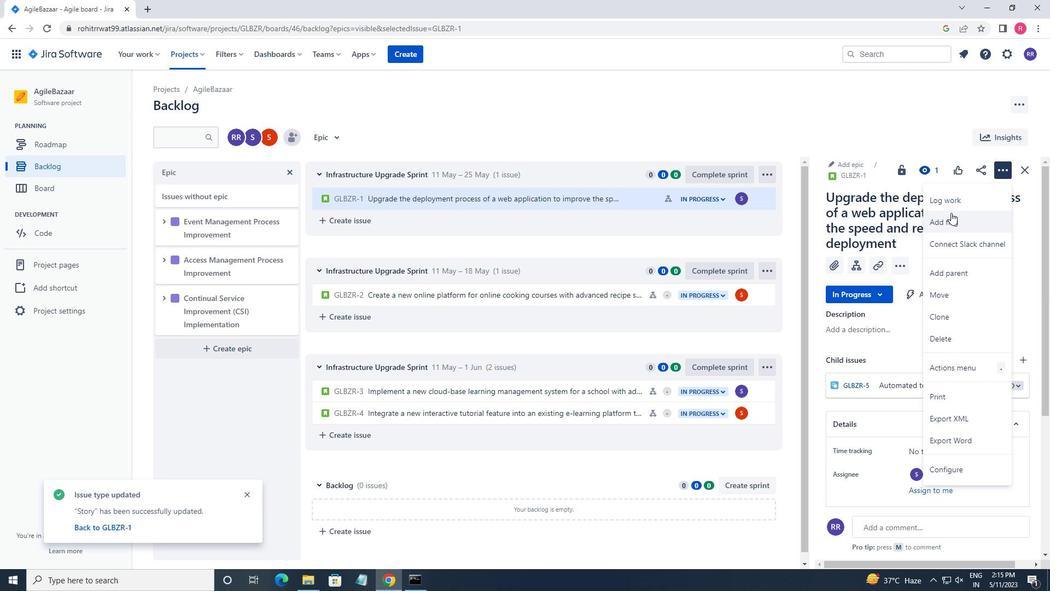 
Action: Mouse pressed left at (950, 204)
Screenshot: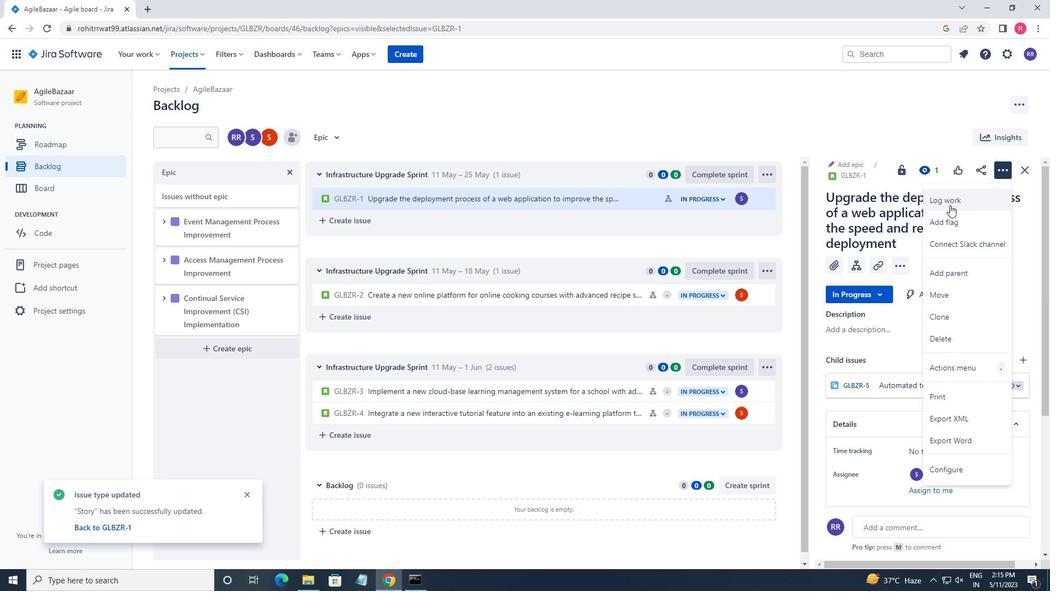 
Action: Mouse moved to (735, 221)
Screenshot: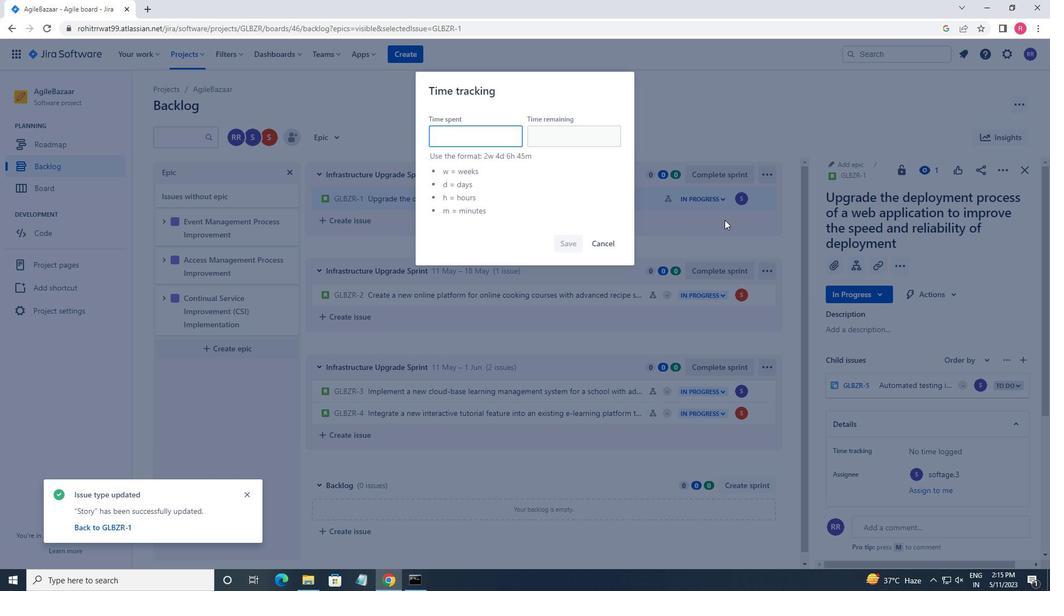 
Action: Key pressed 3w<Key.space>3d<Key.space>12h<Key.space>19m<Key.tab>3w<Key.space>2d<Key.space>14h<Key.space>41m
Screenshot: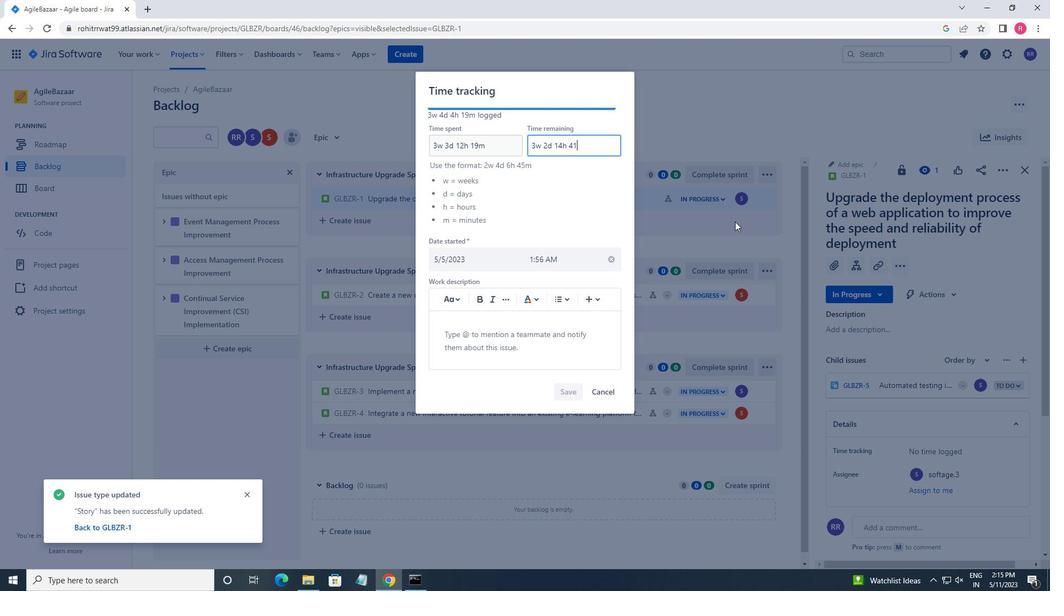 
Action: Mouse moved to (581, 390)
Screenshot: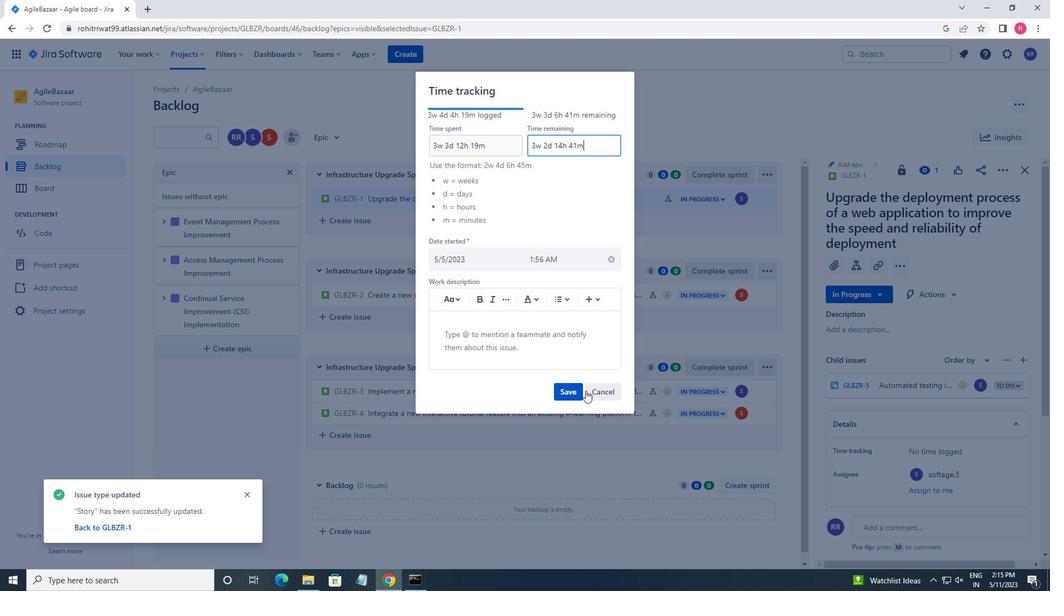 
Action: Mouse pressed left at (581, 390)
Screenshot: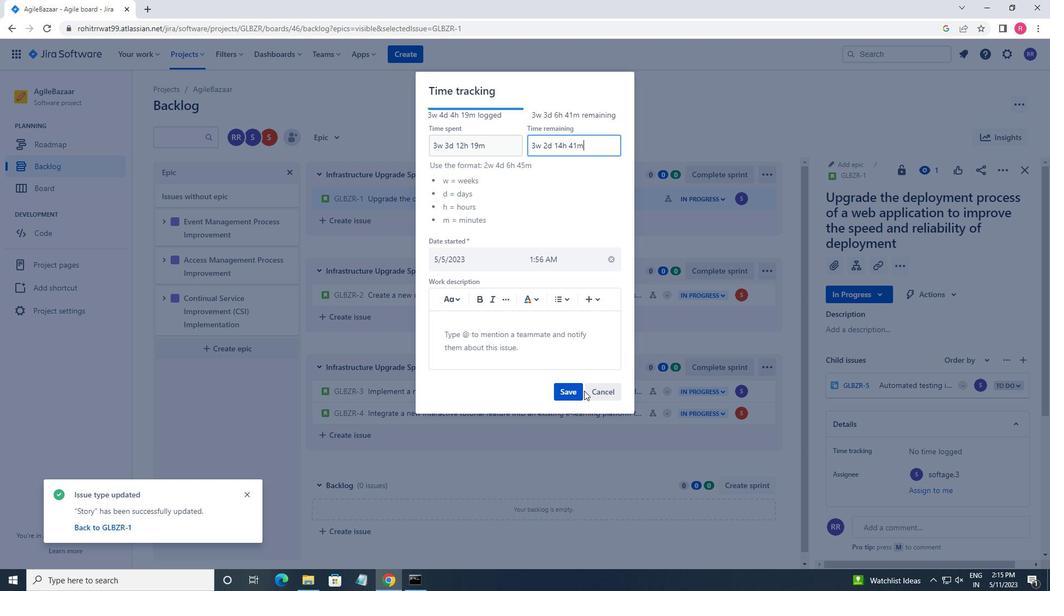 
Action: Mouse moved to (1010, 166)
Screenshot: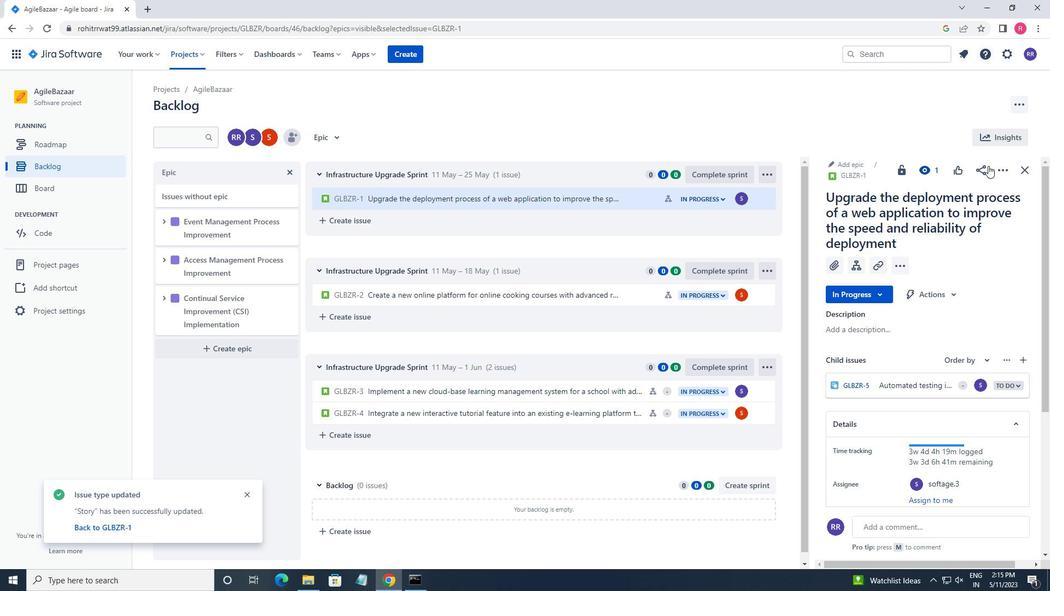 
Action: Mouse pressed left at (1010, 166)
Screenshot: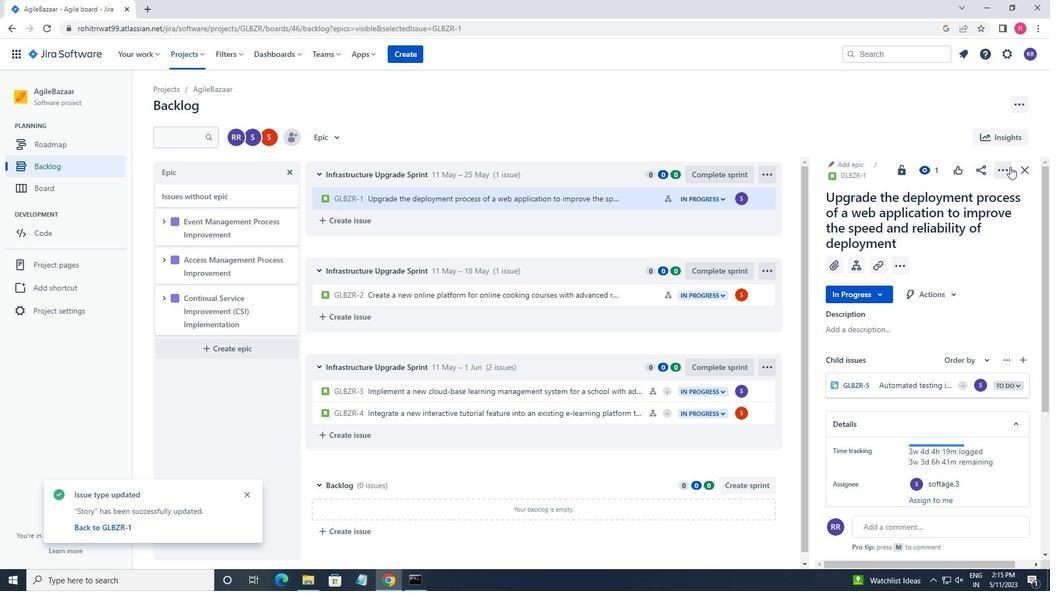 
Action: Mouse moved to (954, 219)
Screenshot: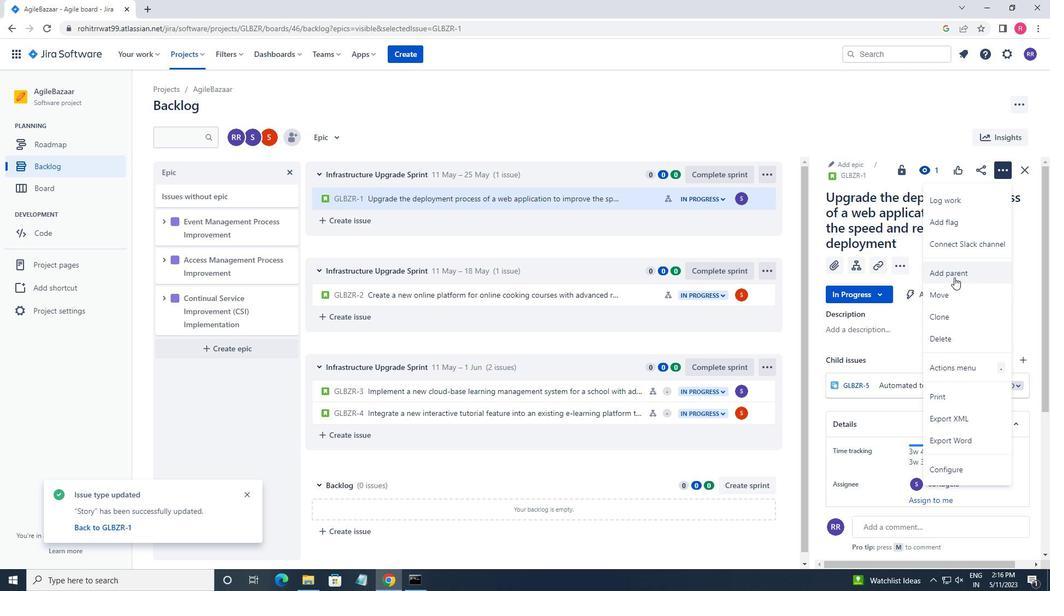 
Action: Mouse pressed left at (954, 219)
Screenshot: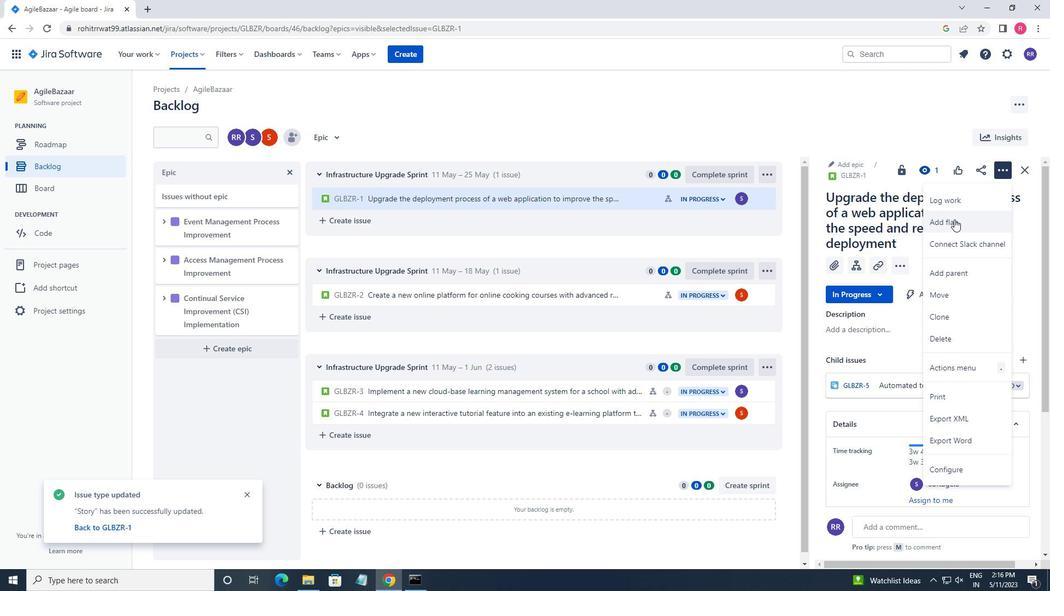 
Action: Mouse moved to (622, 194)
Screenshot: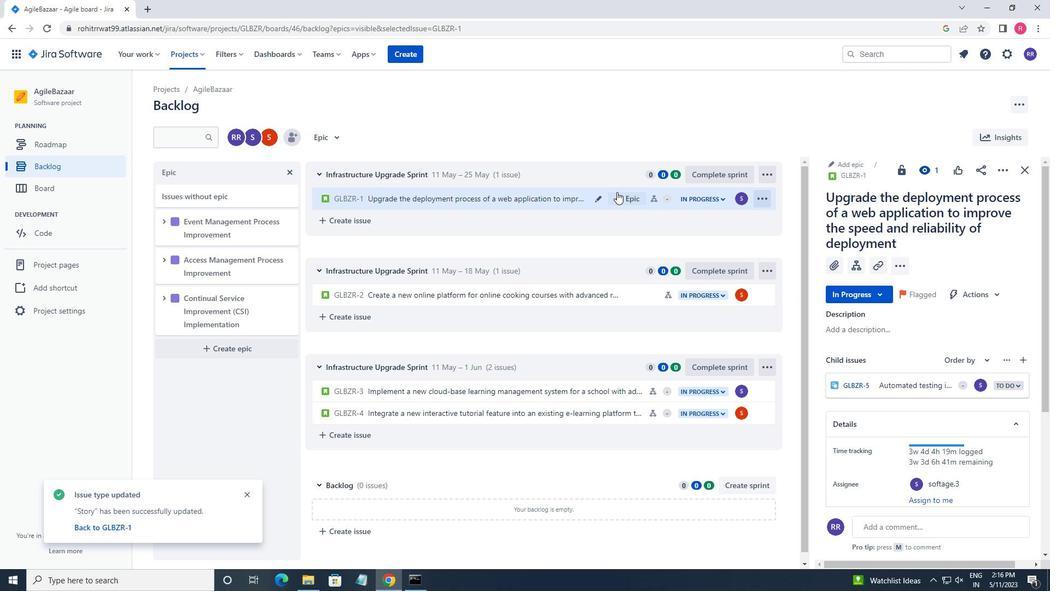 
Action: Mouse pressed left at (622, 194)
Screenshot: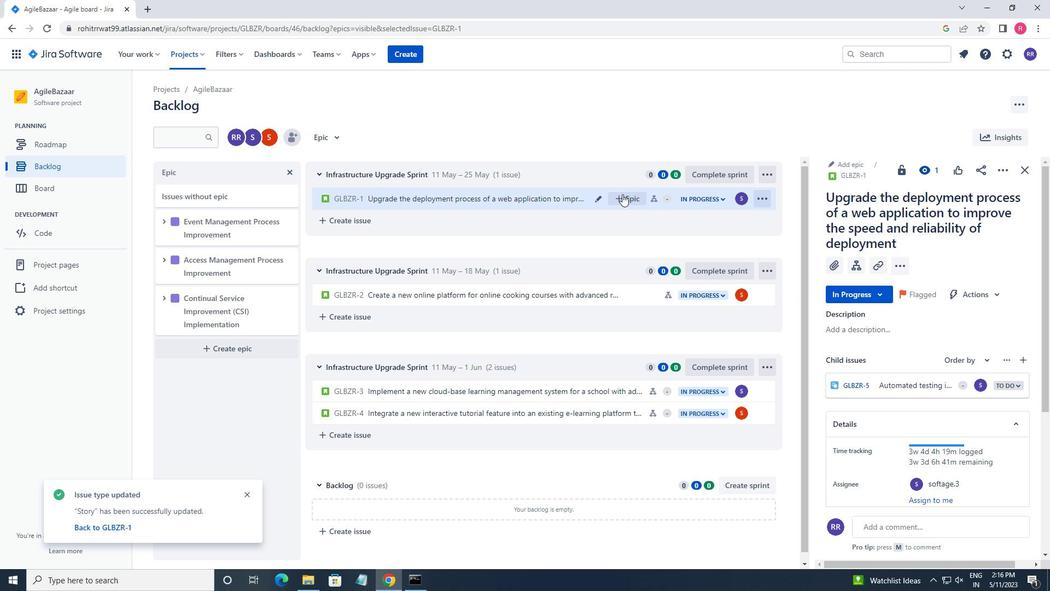 
Action: Mouse moved to (676, 276)
Screenshot: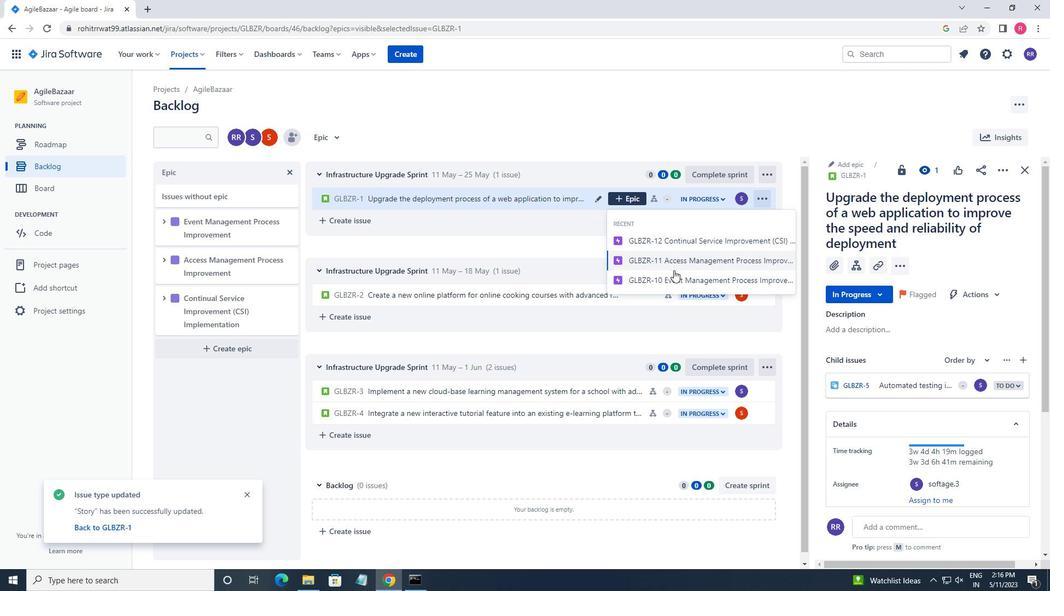 
Action: Mouse pressed left at (676, 276)
Screenshot: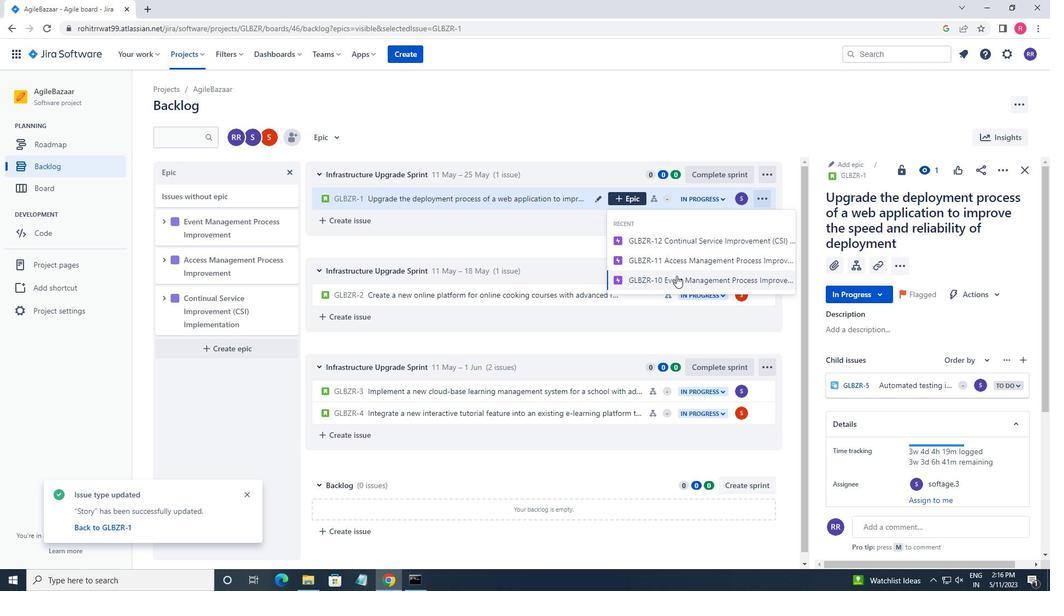 
Action: Mouse moved to (586, 303)
Screenshot: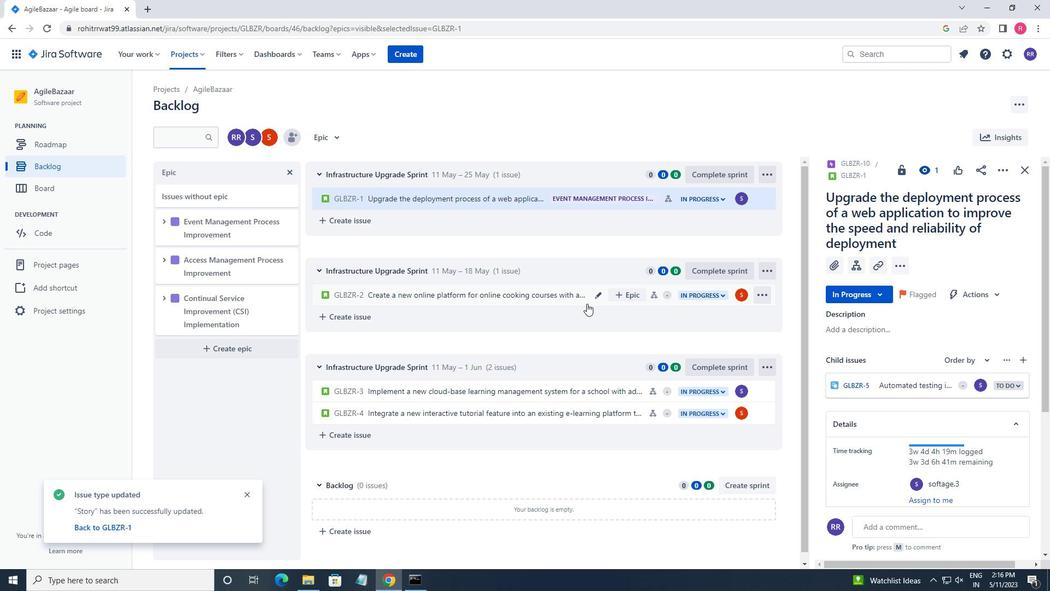 
Action: Mouse pressed left at (586, 303)
Screenshot: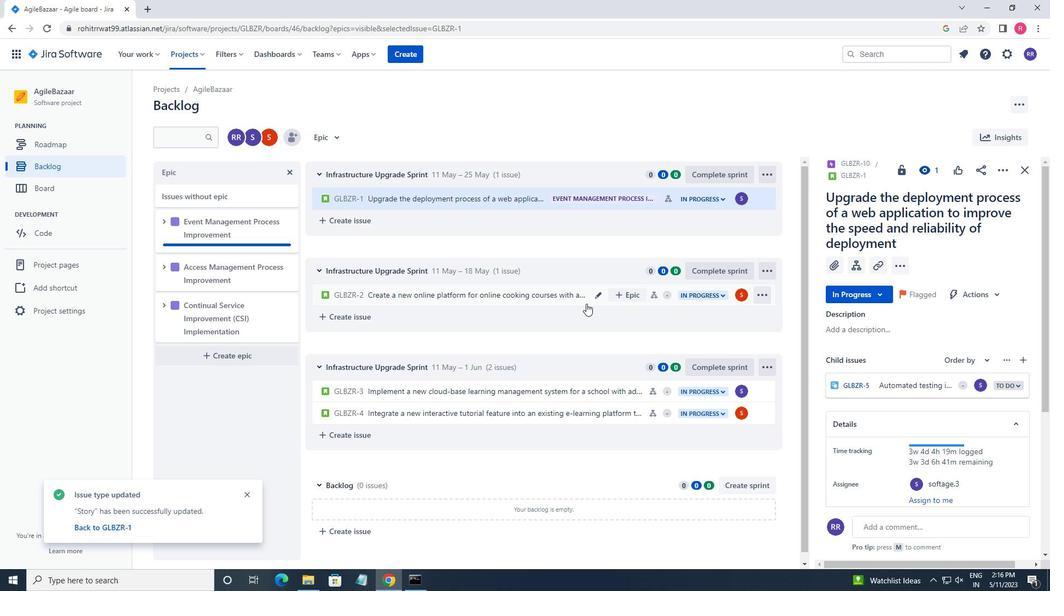 
Action: Mouse moved to (1008, 170)
Screenshot: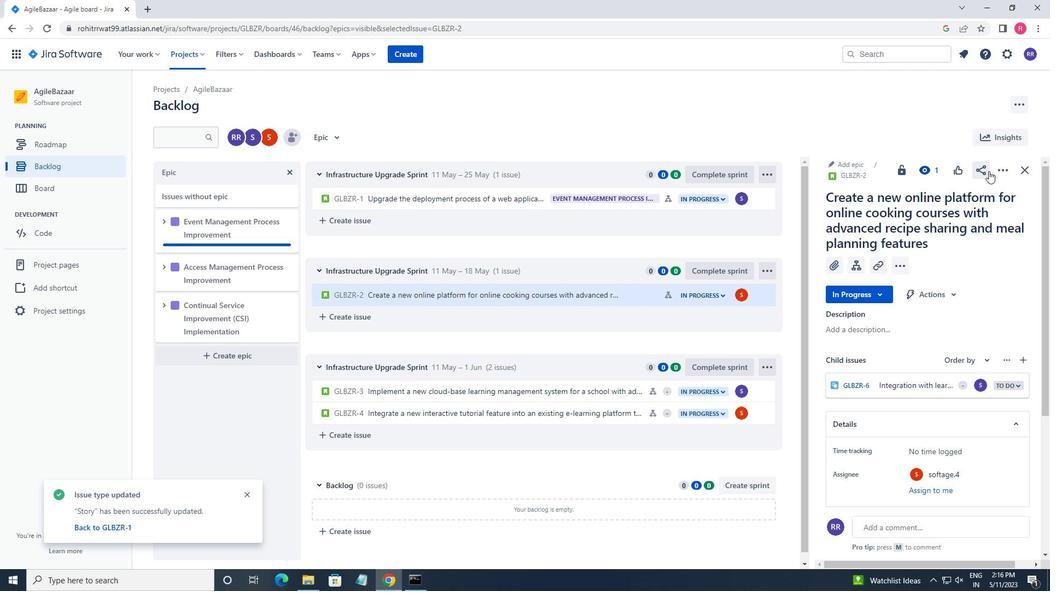 
Action: Mouse pressed left at (1008, 170)
Screenshot: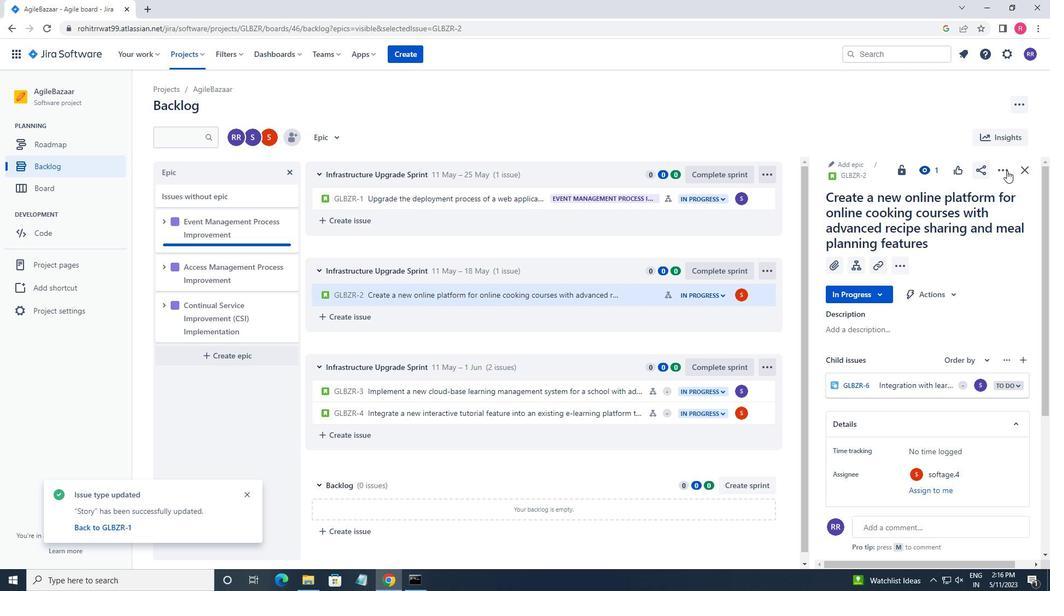 
Action: Mouse moved to (950, 203)
Screenshot: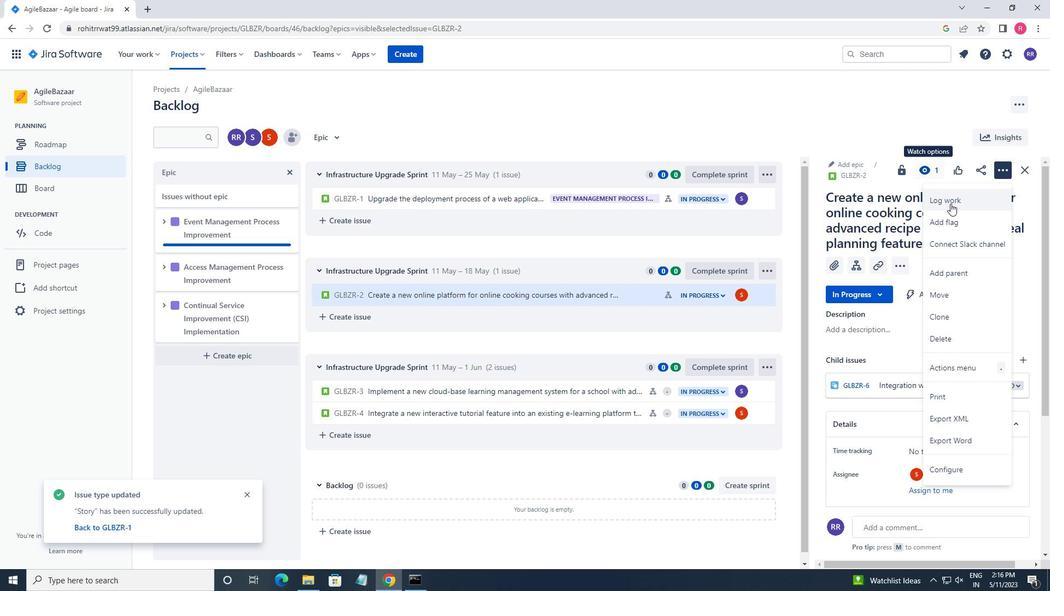 
Action: Mouse pressed left at (950, 203)
Screenshot: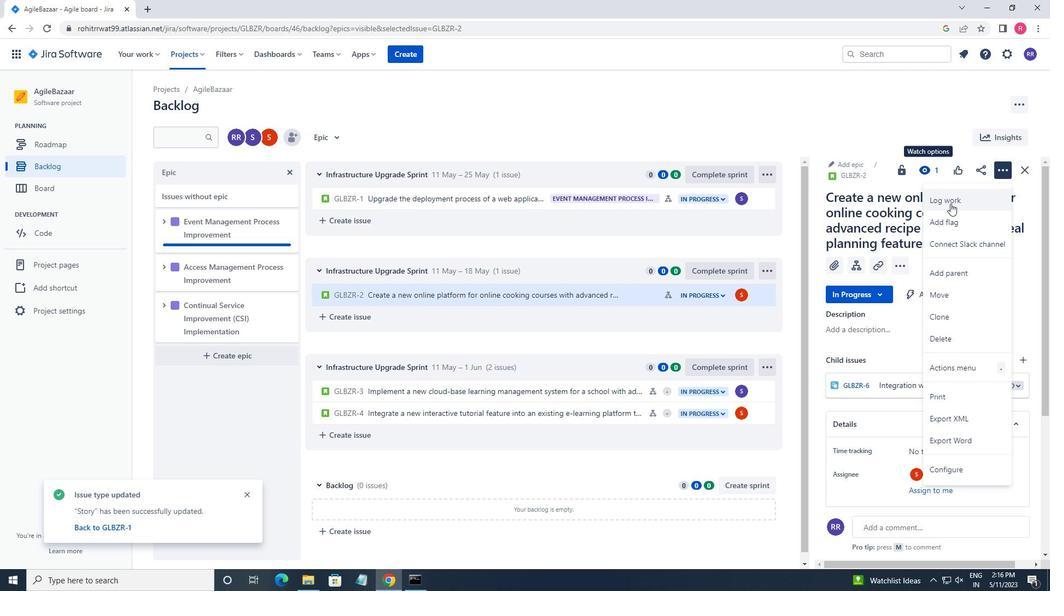 
Action: Mouse moved to (476, 192)
Screenshot: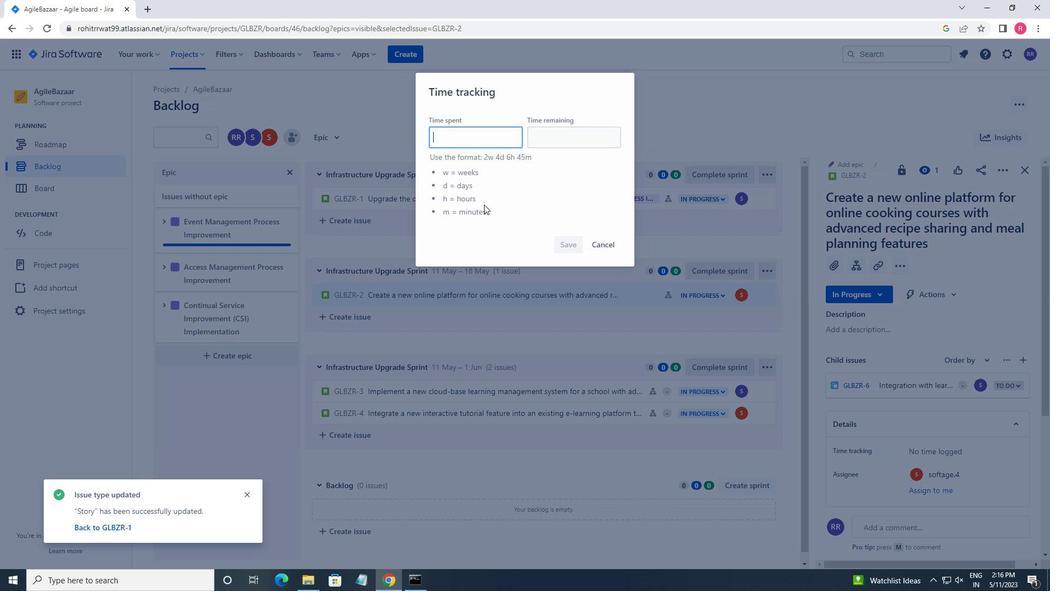 
Action: Key pressed 2w<Key.space>4d<Key.space>7h<Key.space>42m
Screenshot: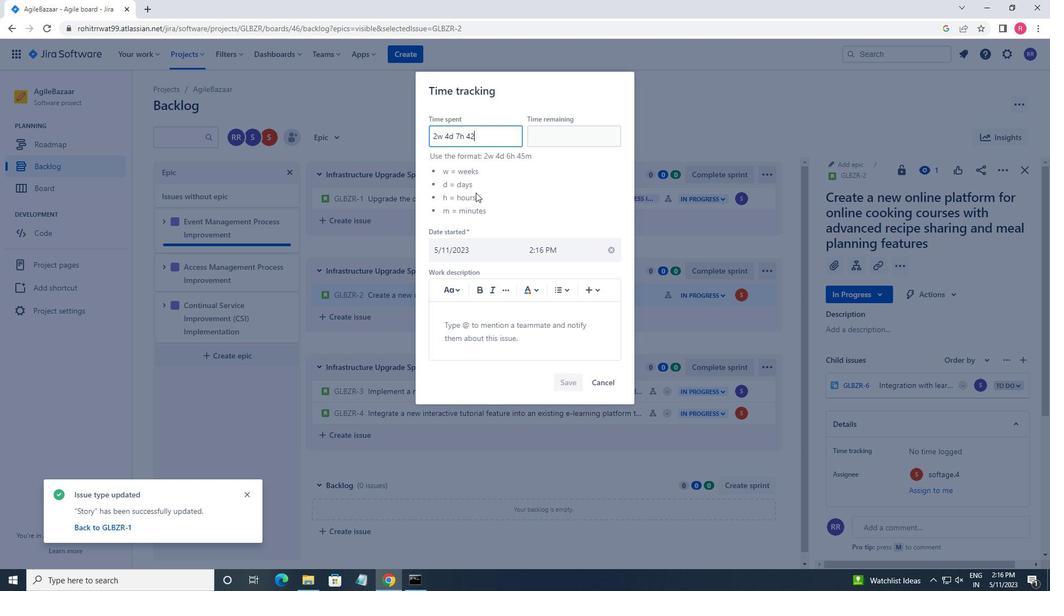 
Action: Mouse moved to (483, 193)
Screenshot: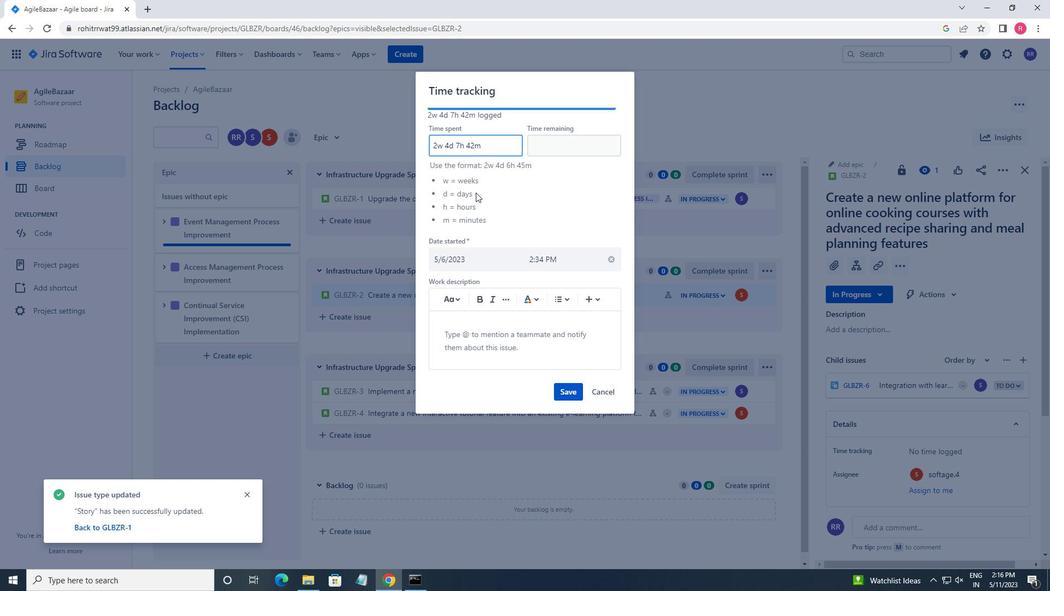 
Action: Key pressed <Key.tab>5w<Key.space>3d<Key.space>6h<Key.space>43m
Screenshot: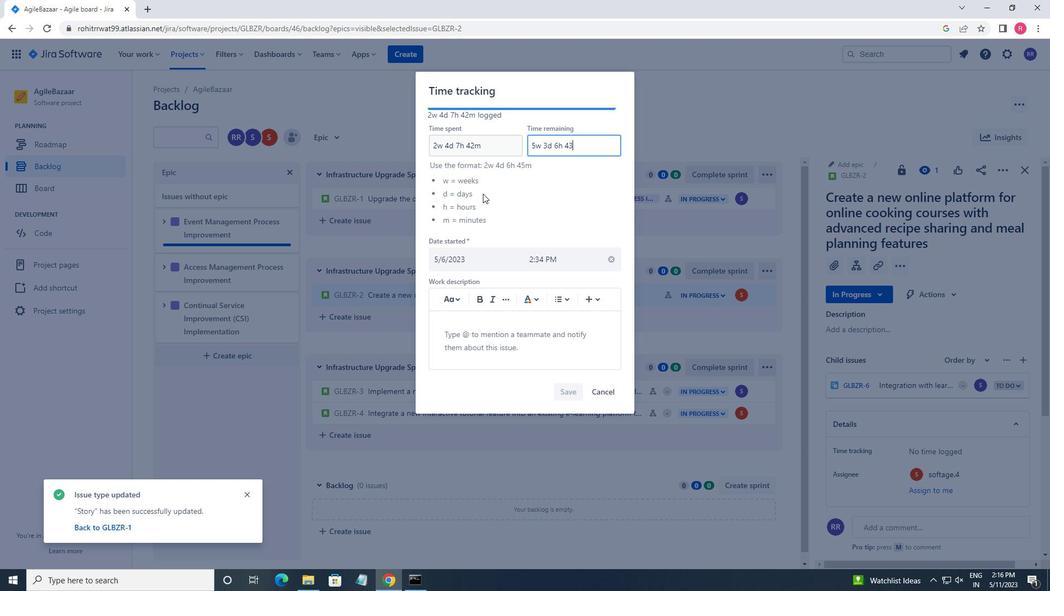 
Action: Mouse moved to (580, 390)
Screenshot: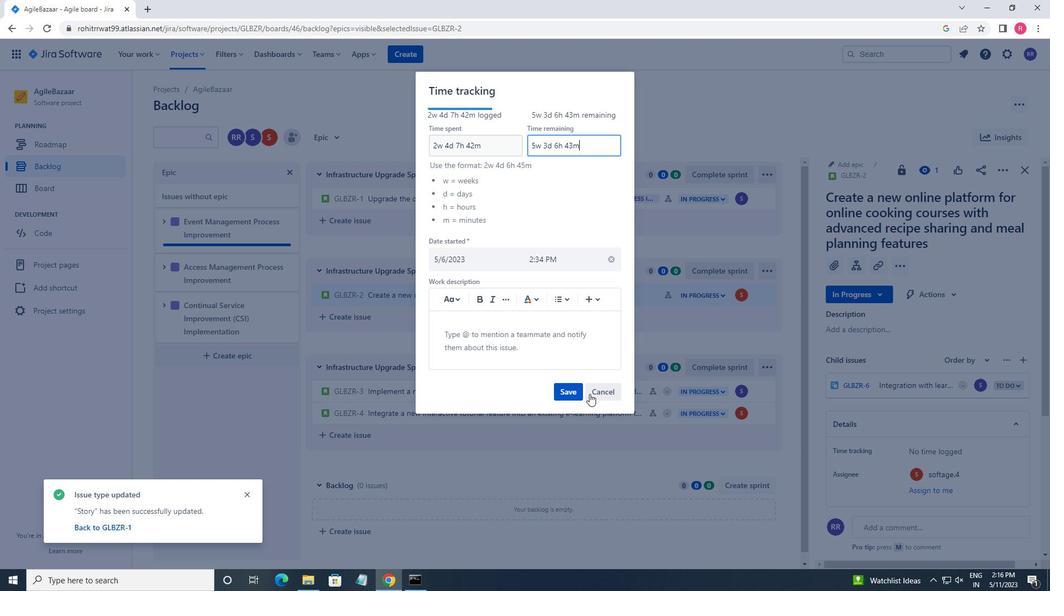 
Action: Mouse pressed left at (580, 390)
Screenshot: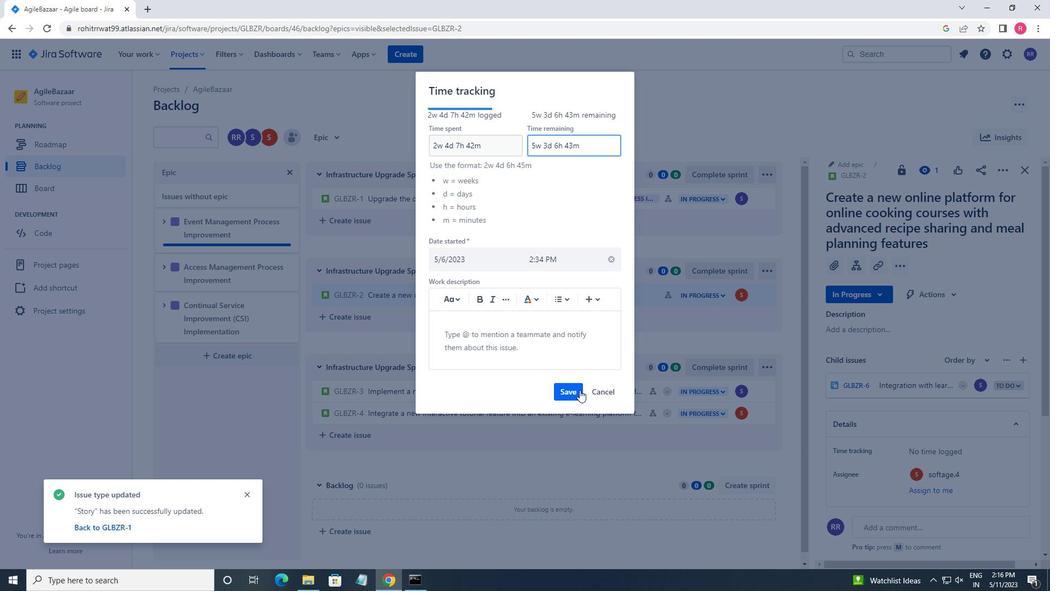
Action: Mouse moved to (994, 164)
Screenshot: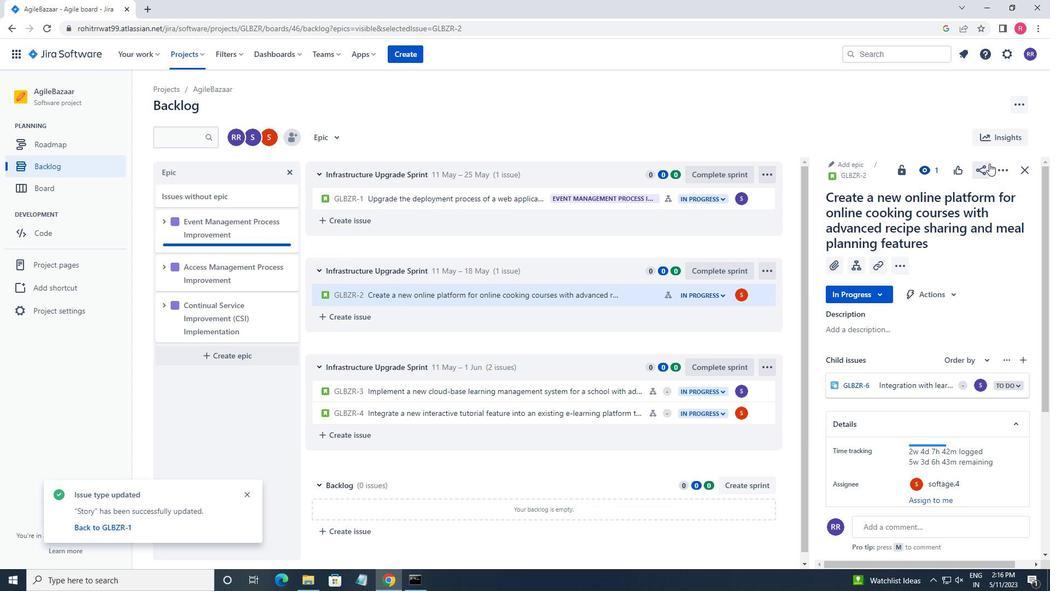 
Action: Mouse pressed left at (994, 164)
Screenshot: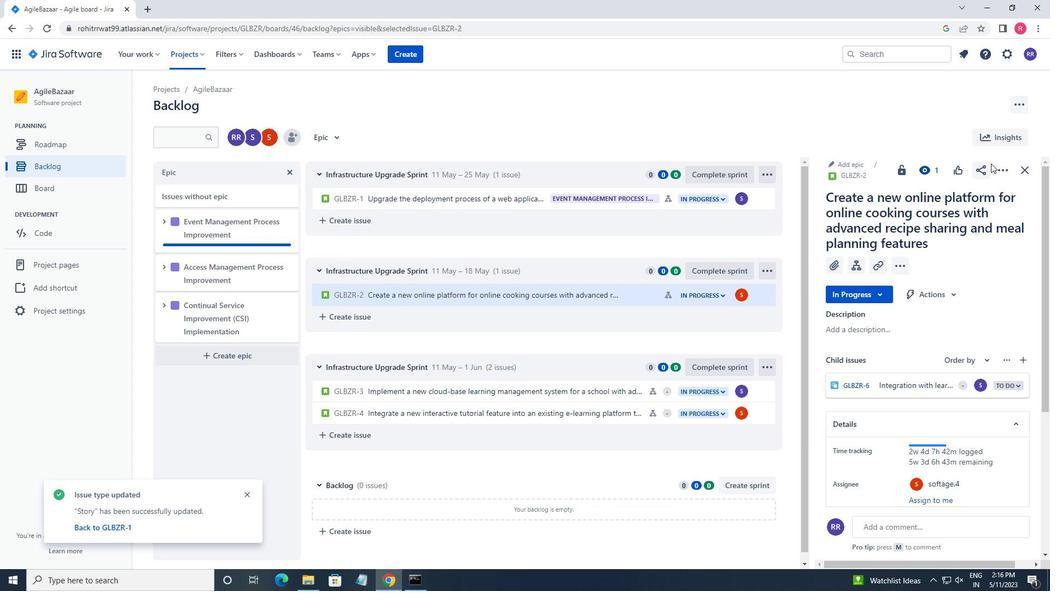
Action: Mouse moved to (965, 315)
Screenshot: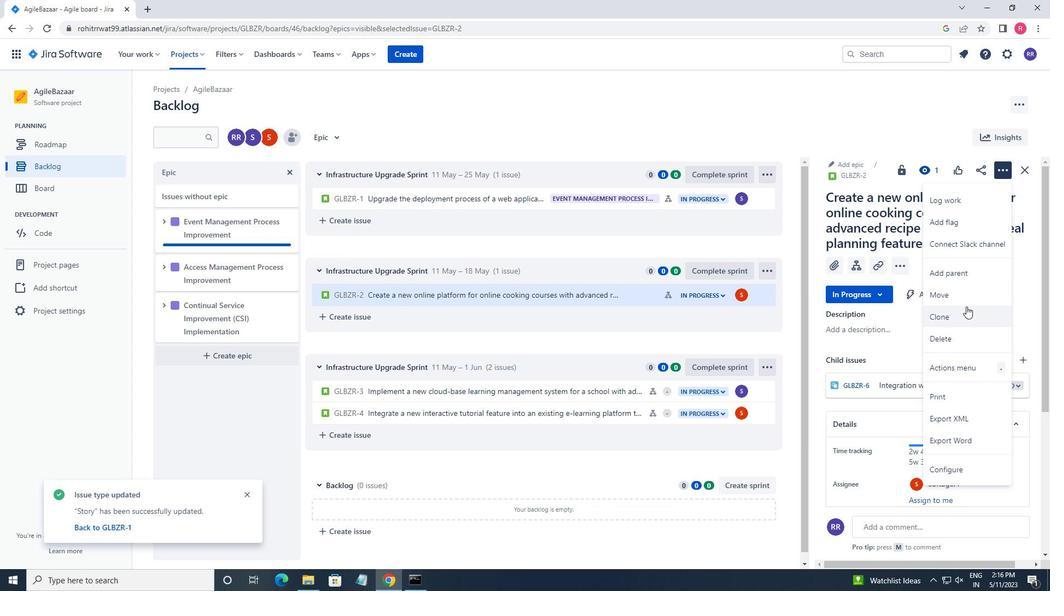 
Action: Mouse pressed left at (965, 315)
Screenshot: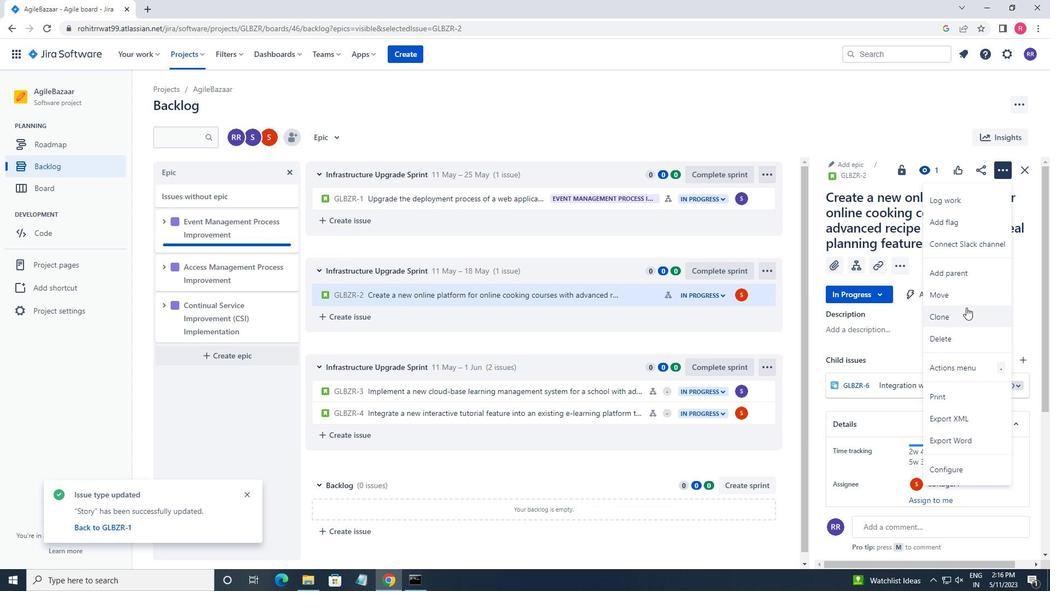 
Action: Mouse moved to (603, 235)
Screenshot: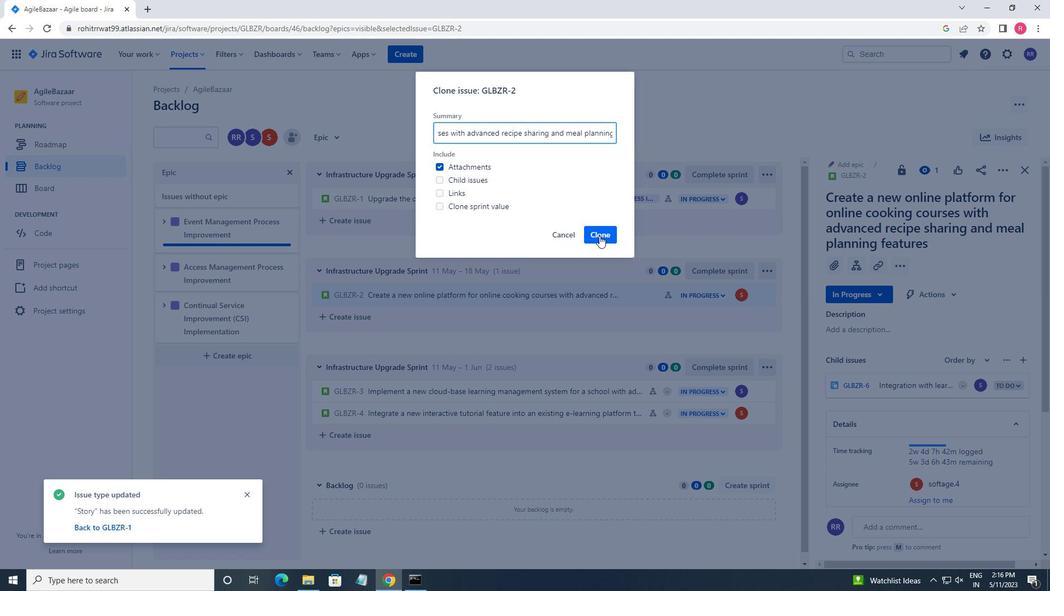 
Action: Mouse pressed left at (603, 235)
Screenshot: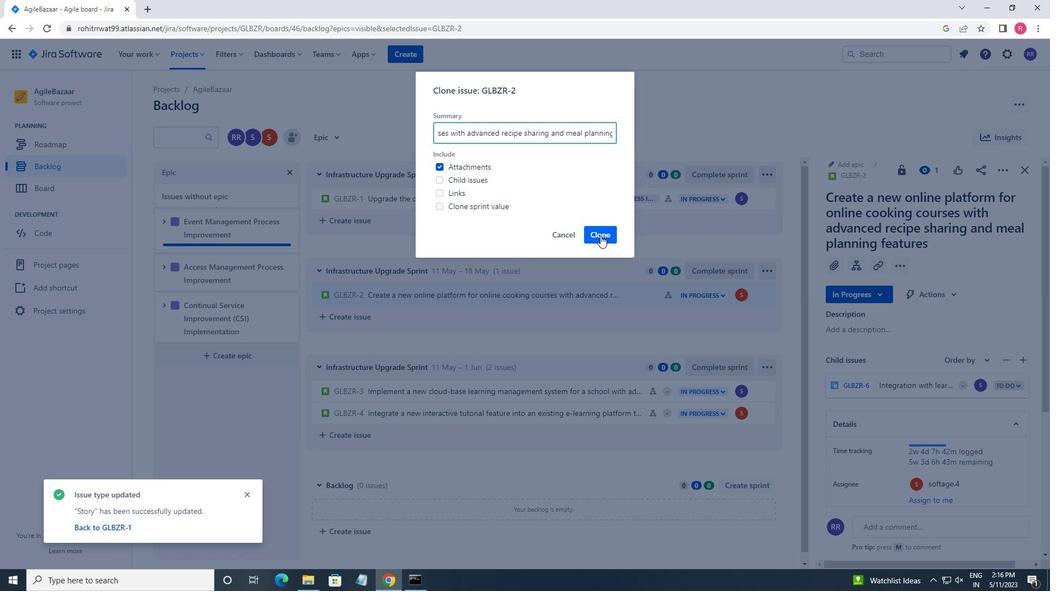 
Action: Mouse moved to (626, 292)
Screenshot: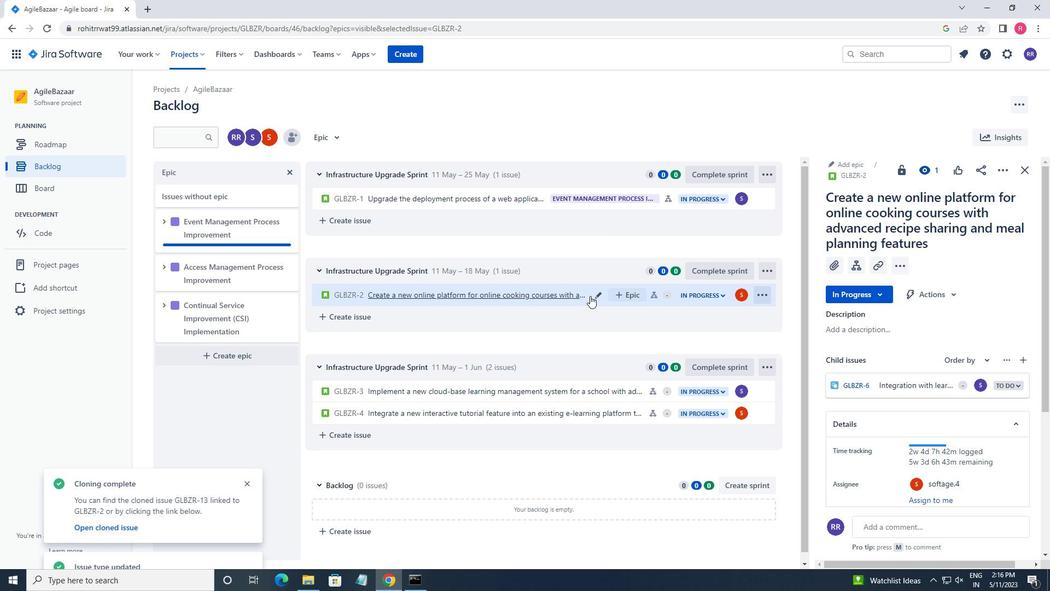 
Action: Mouse pressed left at (626, 292)
Screenshot: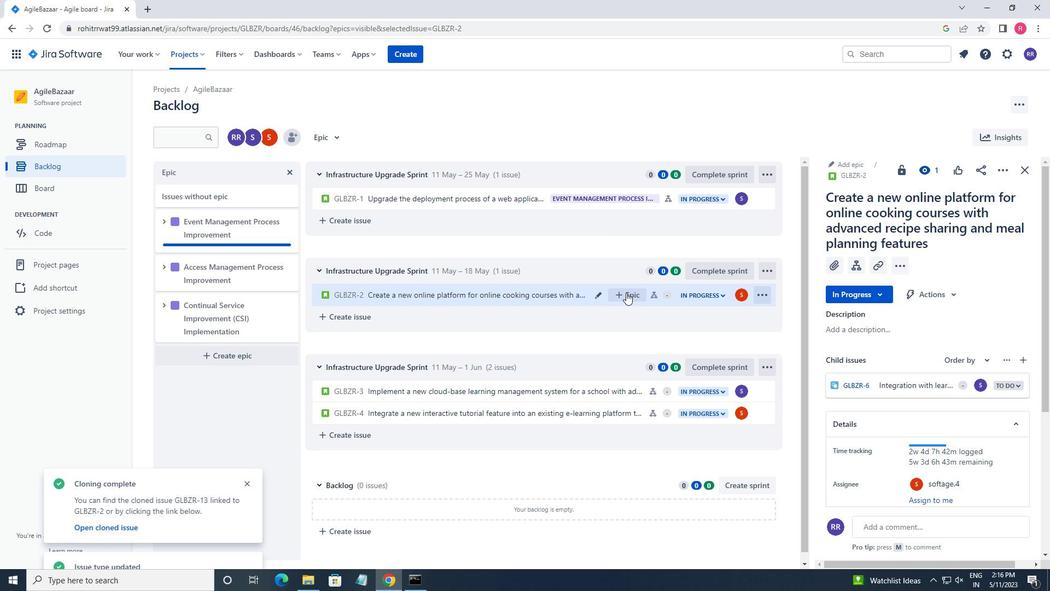 
Action: Mouse moved to (662, 373)
Screenshot: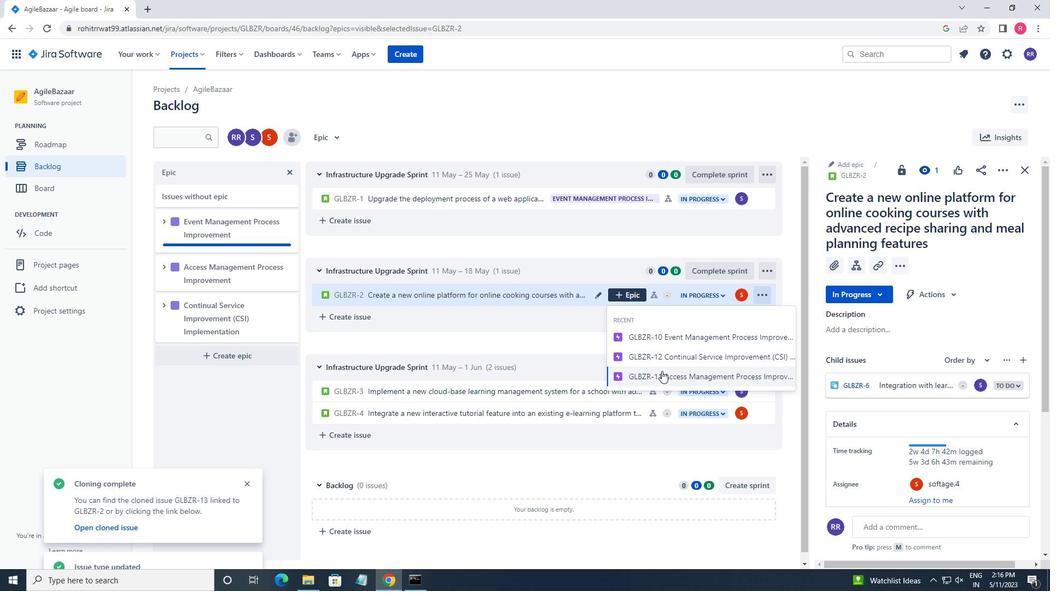 
Action: Mouse pressed left at (662, 373)
Screenshot: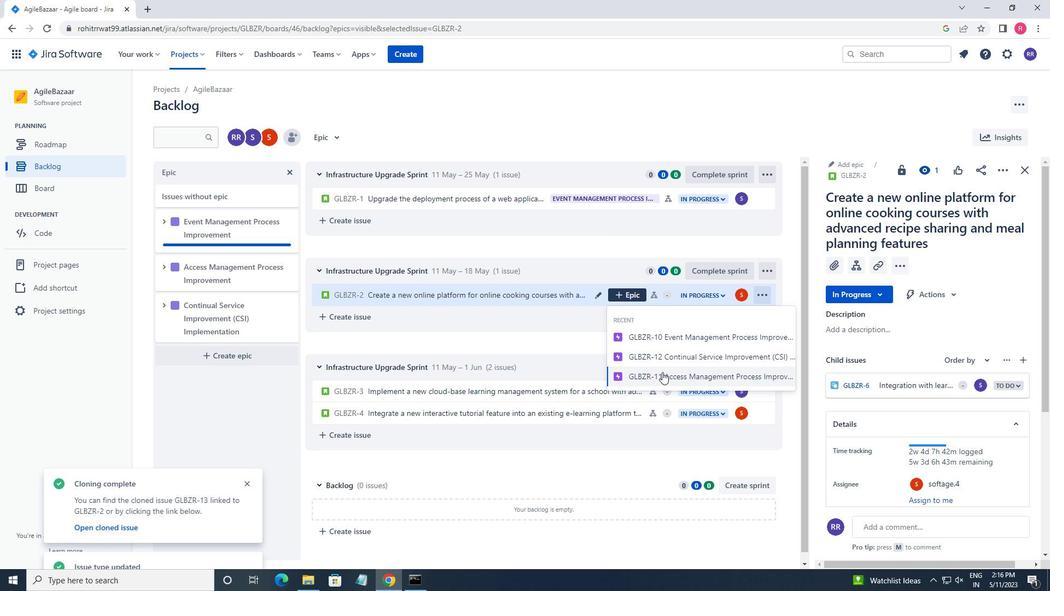 
Action: Mouse moved to (664, 373)
Screenshot: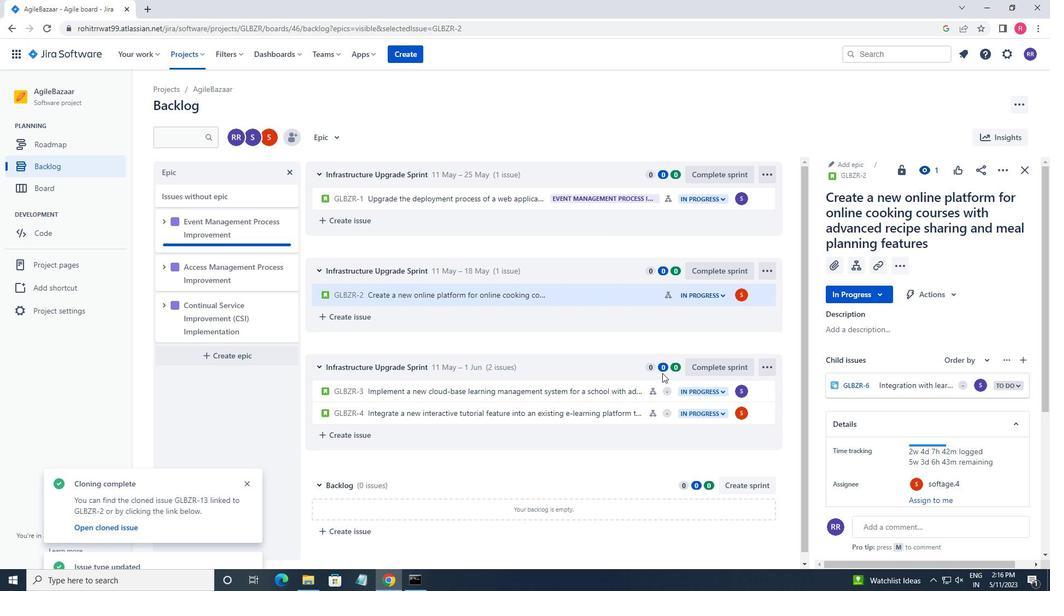 
